 Task: Find connections with filter location Mostaganem with filter topic #Networkingwith filter profile language Spanish with filter current company Axis Finance Limited with filter school St. Pauls School with filter industry Freight and Package Transportation with filter service category Outsourcing with filter keywords title Solar Photovoltaic Installer
Action: Mouse moved to (513, 68)
Screenshot: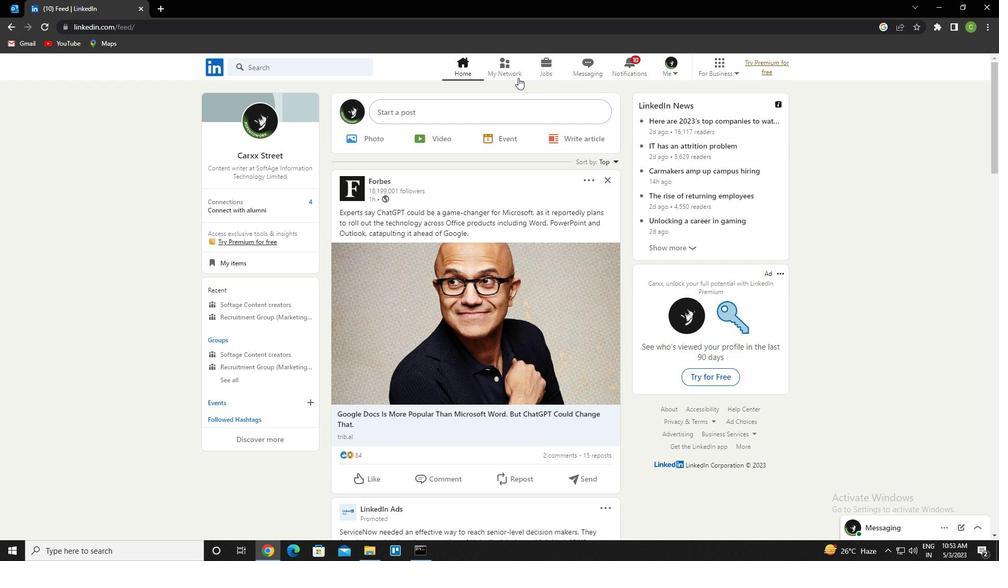 
Action: Mouse pressed left at (513, 68)
Screenshot: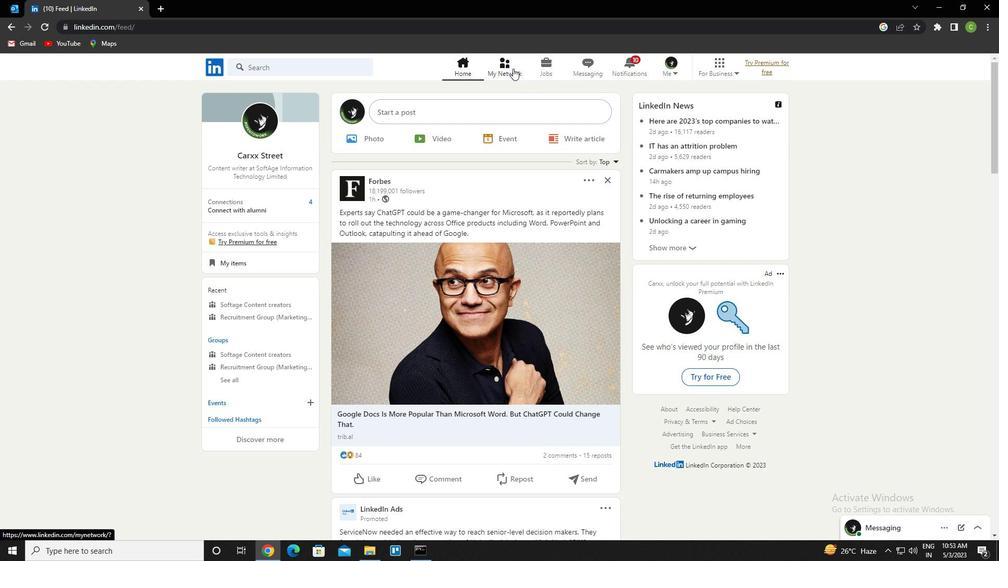 
Action: Mouse moved to (304, 124)
Screenshot: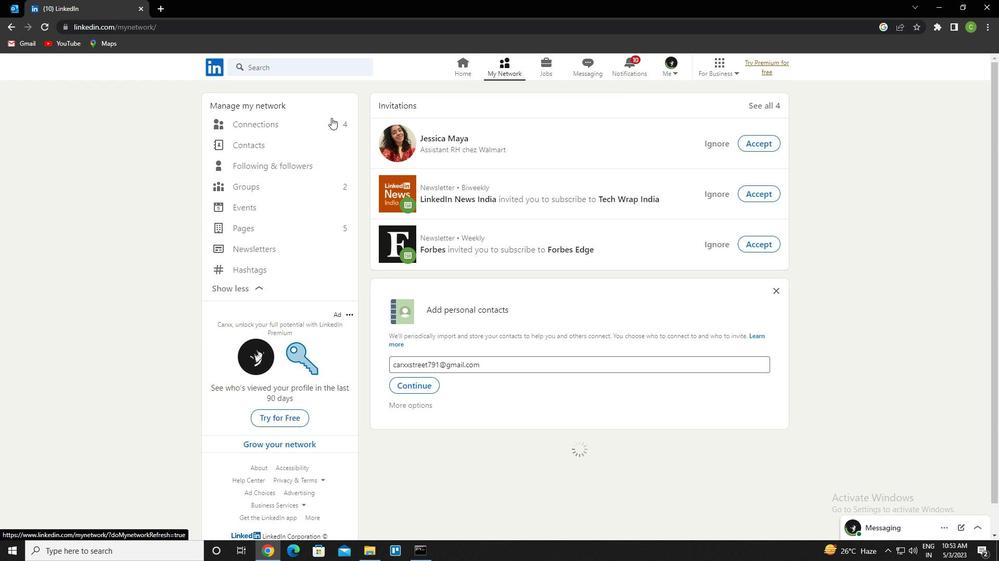 
Action: Mouse pressed left at (304, 124)
Screenshot: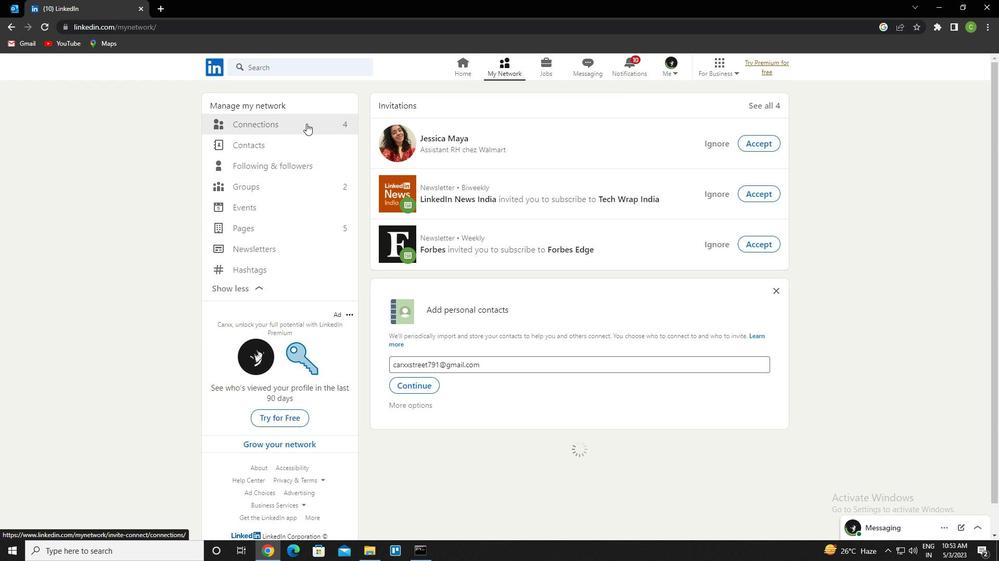 
Action: Mouse moved to (574, 123)
Screenshot: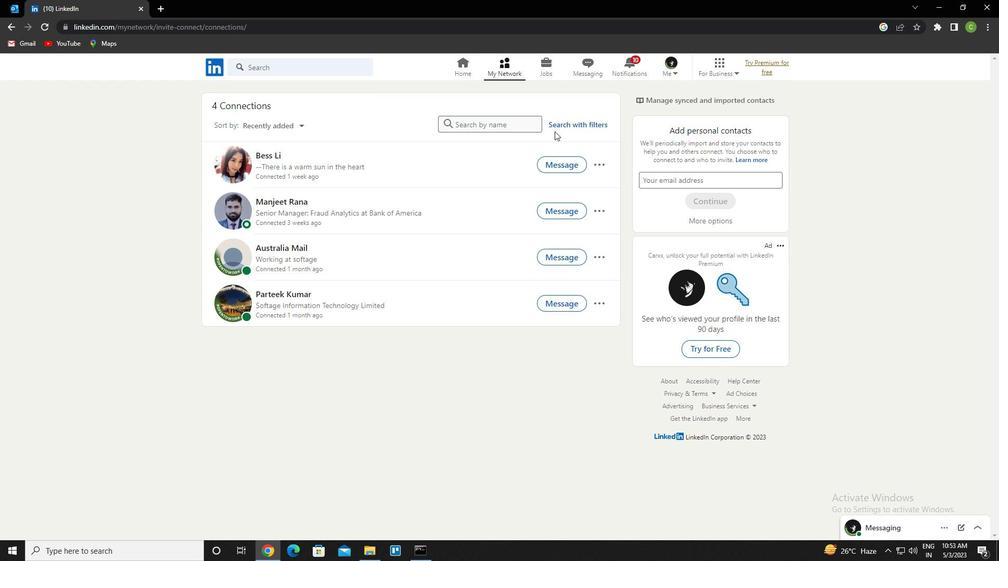 
Action: Mouse pressed left at (574, 123)
Screenshot: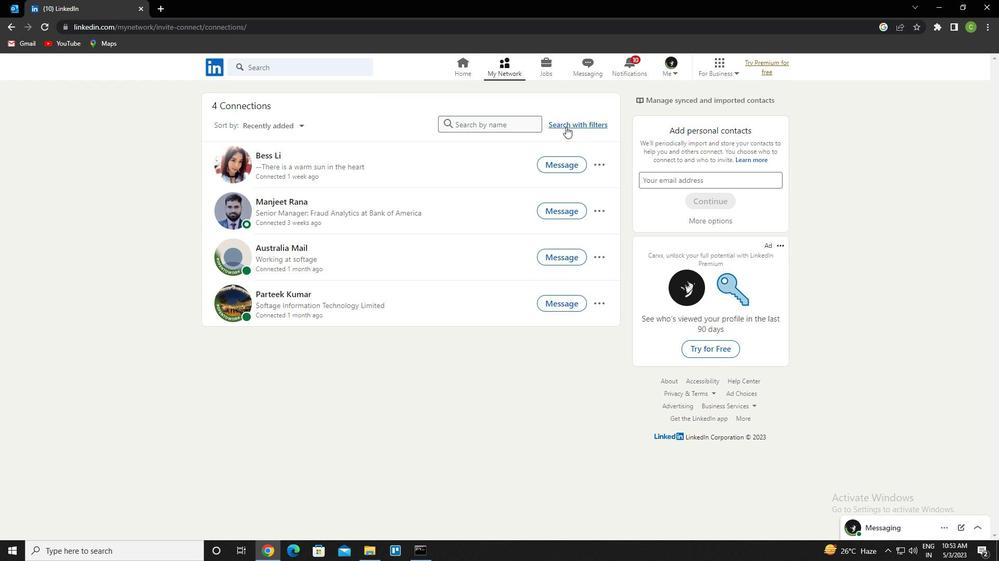 
Action: Mouse moved to (531, 100)
Screenshot: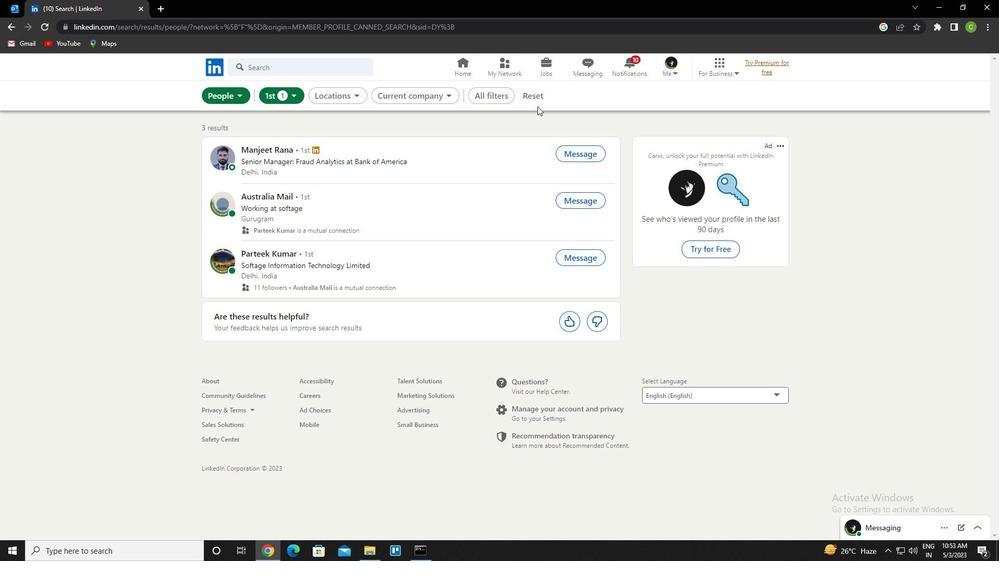 
Action: Mouse pressed left at (531, 100)
Screenshot: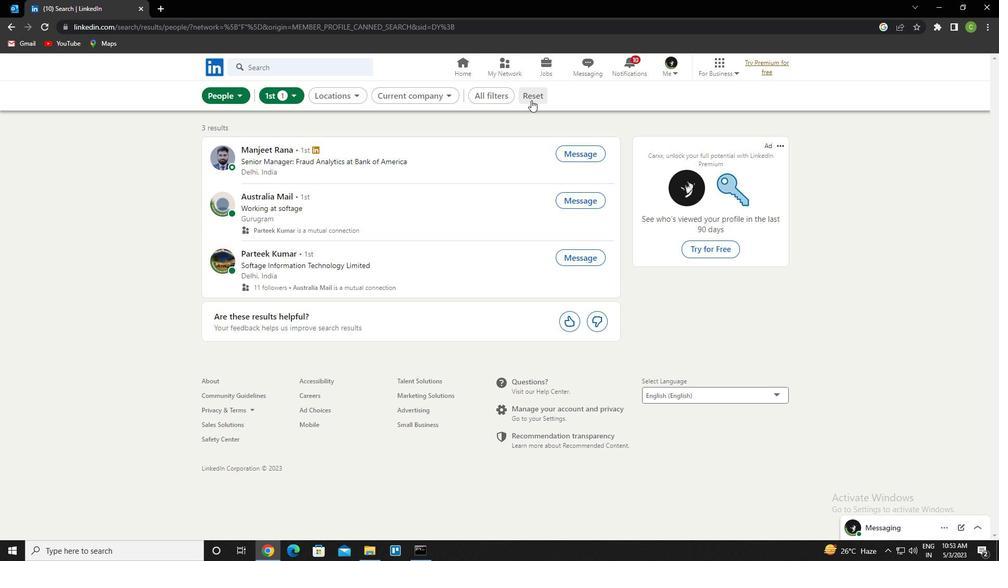 
Action: Mouse moved to (523, 98)
Screenshot: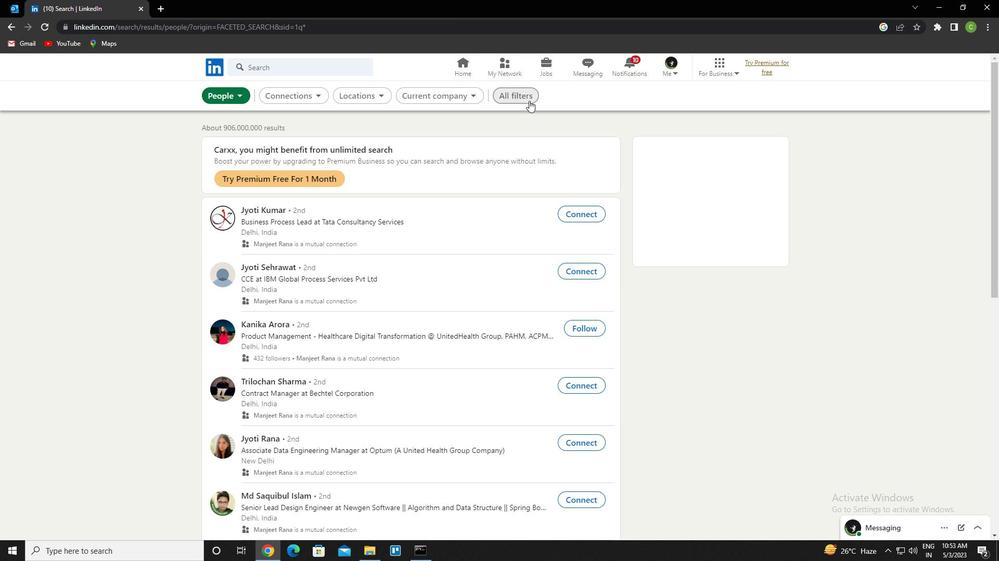 
Action: Mouse pressed left at (523, 98)
Screenshot: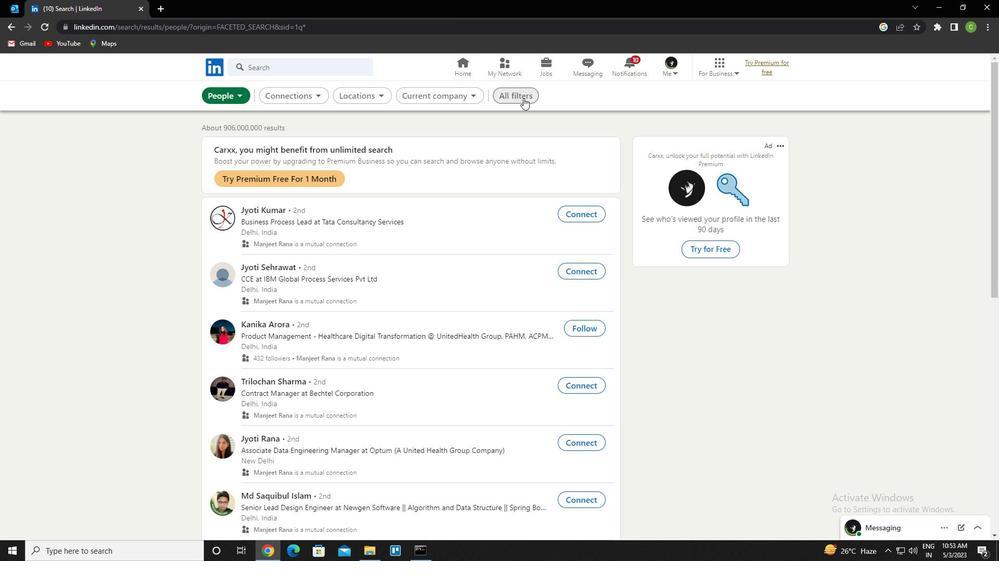 
Action: Mouse moved to (945, 333)
Screenshot: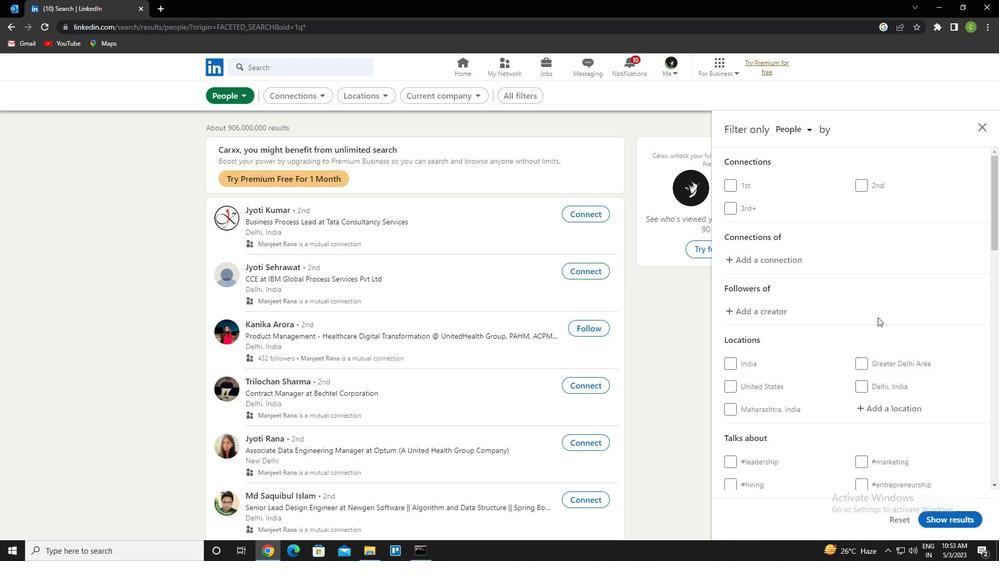 
Action: Mouse scrolled (945, 332) with delta (0, 0)
Screenshot: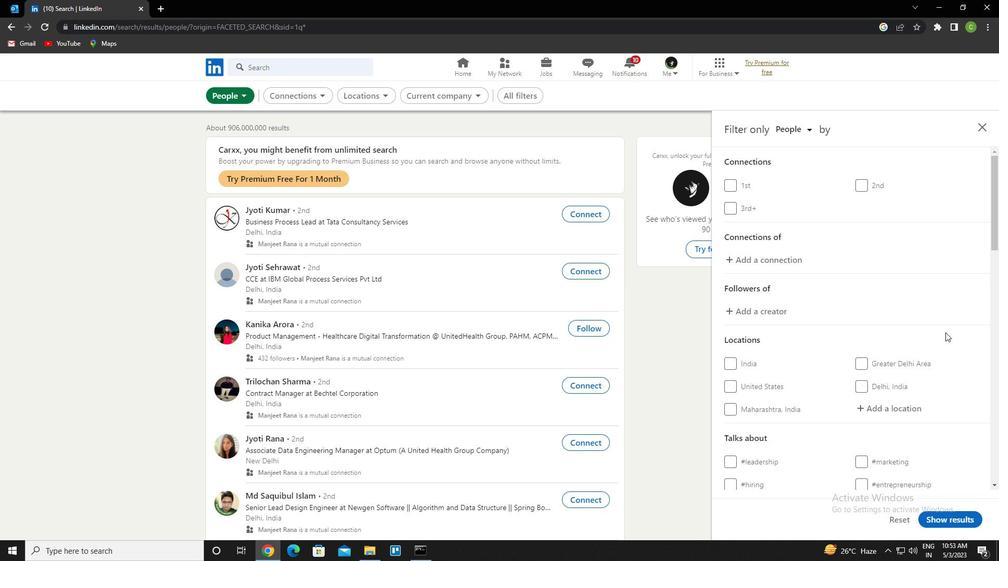 
Action: Mouse scrolled (945, 332) with delta (0, 0)
Screenshot: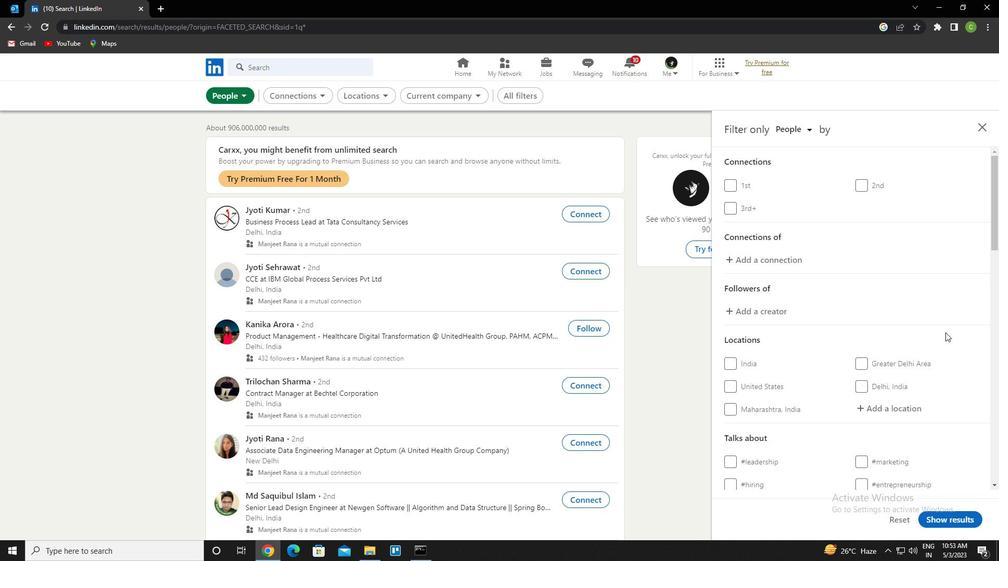 
Action: Mouse scrolled (945, 332) with delta (0, 0)
Screenshot: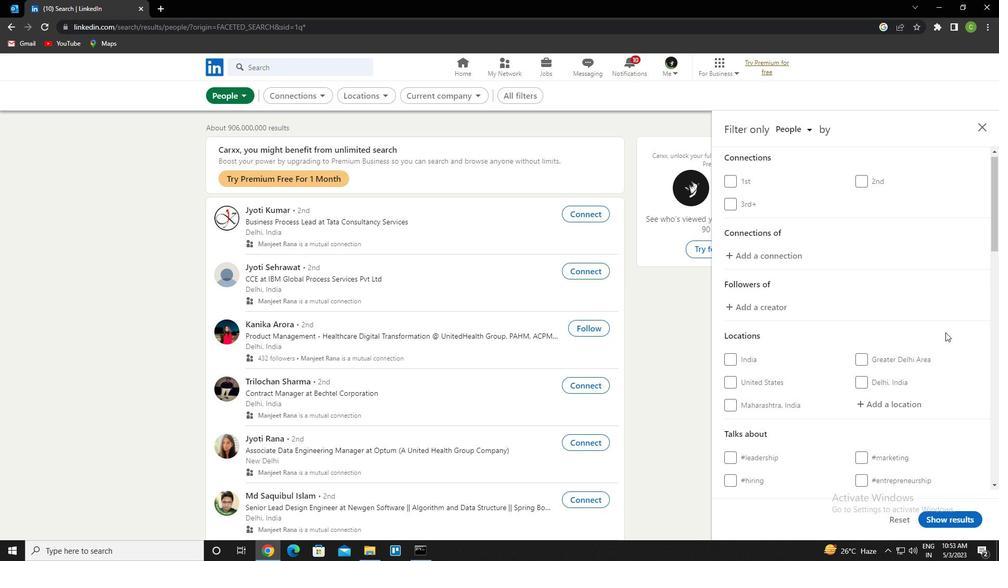 
Action: Mouse moved to (897, 253)
Screenshot: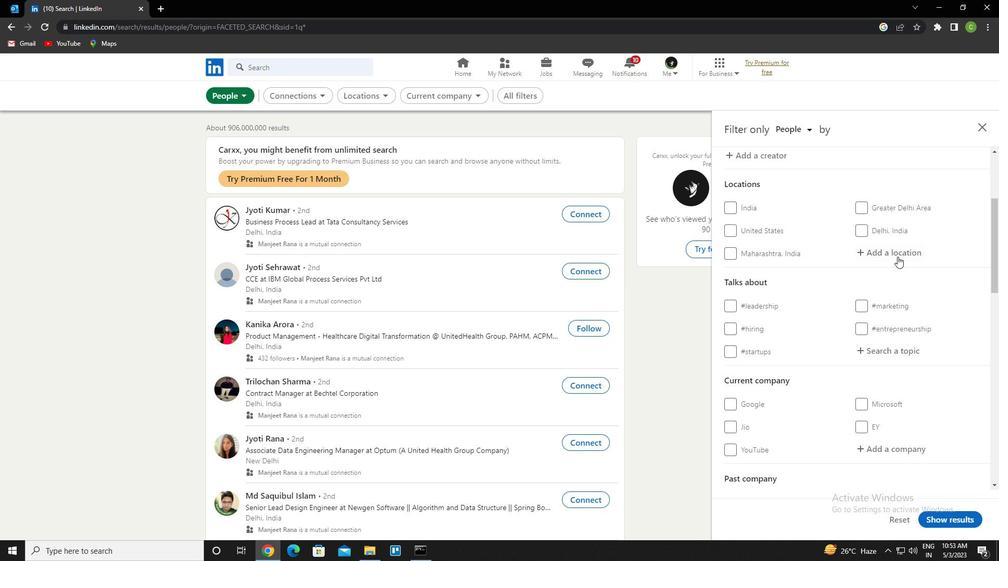 
Action: Mouse pressed left at (897, 253)
Screenshot: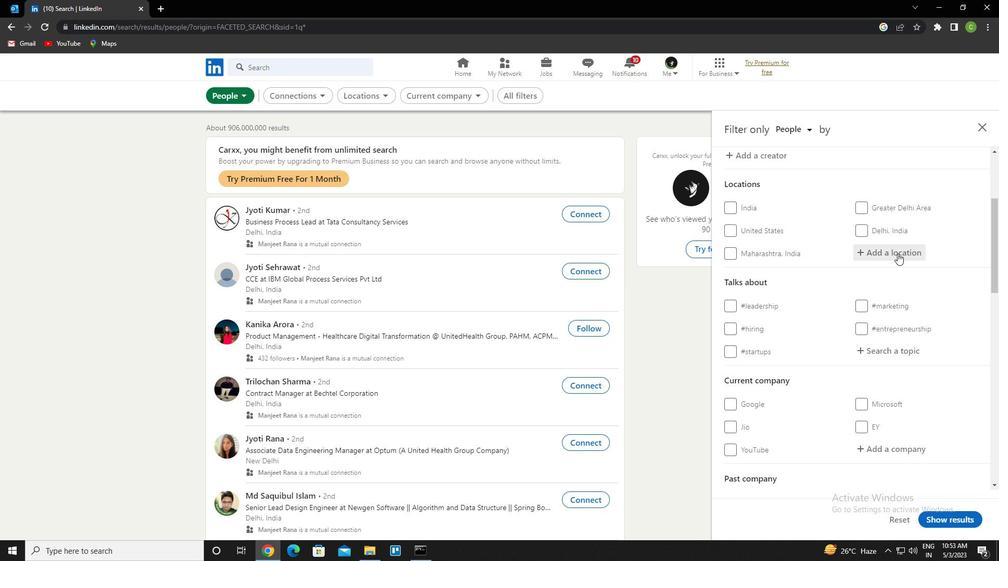 
Action: Key pressed <Key.caps_lock>m<Key.caps_lock>ostaganem<Key.down><Key.enter>
Screenshot: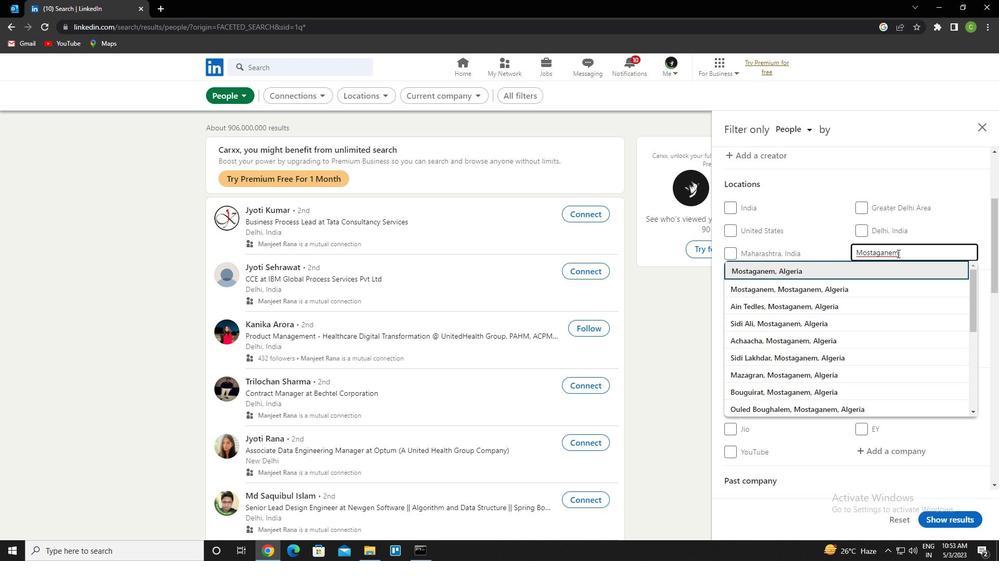 
Action: Mouse scrolled (897, 253) with delta (0, 0)
Screenshot: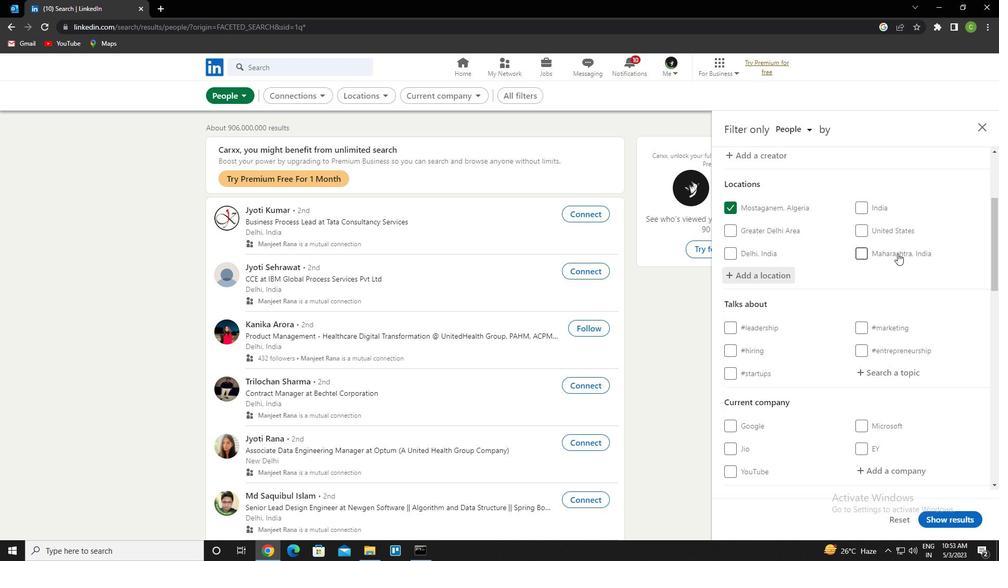 
Action: Mouse scrolled (897, 253) with delta (0, 0)
Screenshot: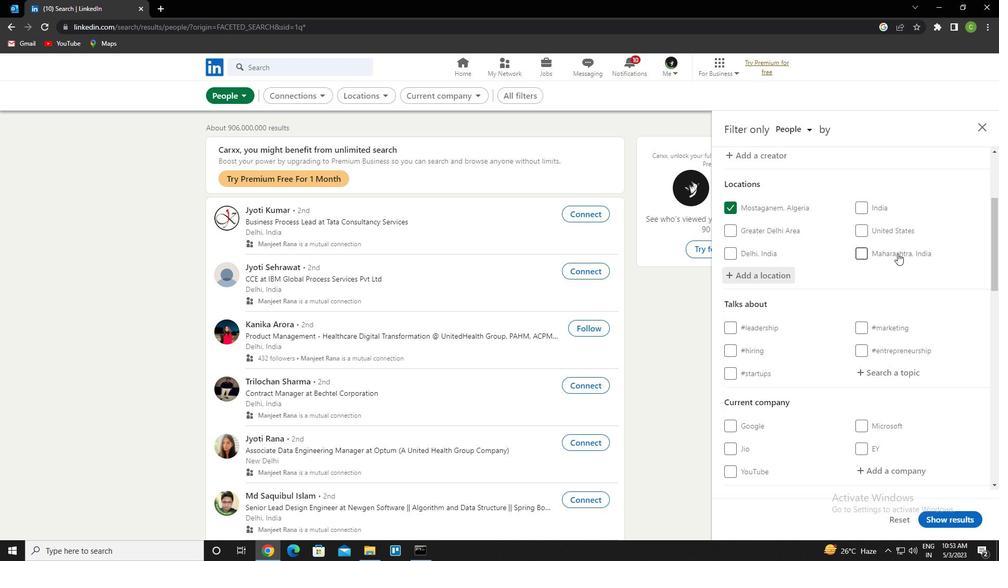 
Action: Mouse moved to (884, 365)
Screenshot: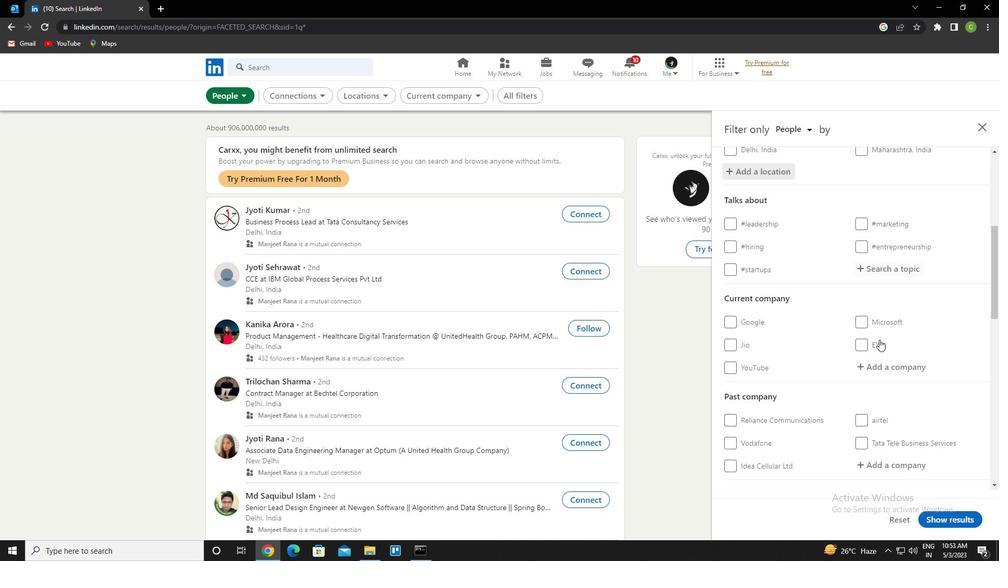 
Action: Mouse pressed left at (884, 365)
Screenshot: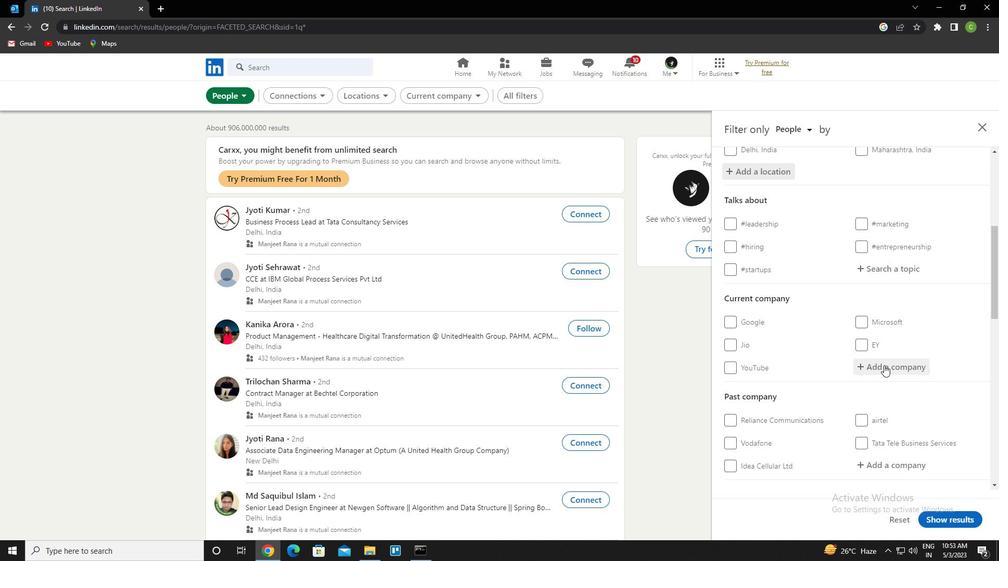 
Action: Key pressed networking<Key.shift><Key.left>ctrl+X
Screenshot: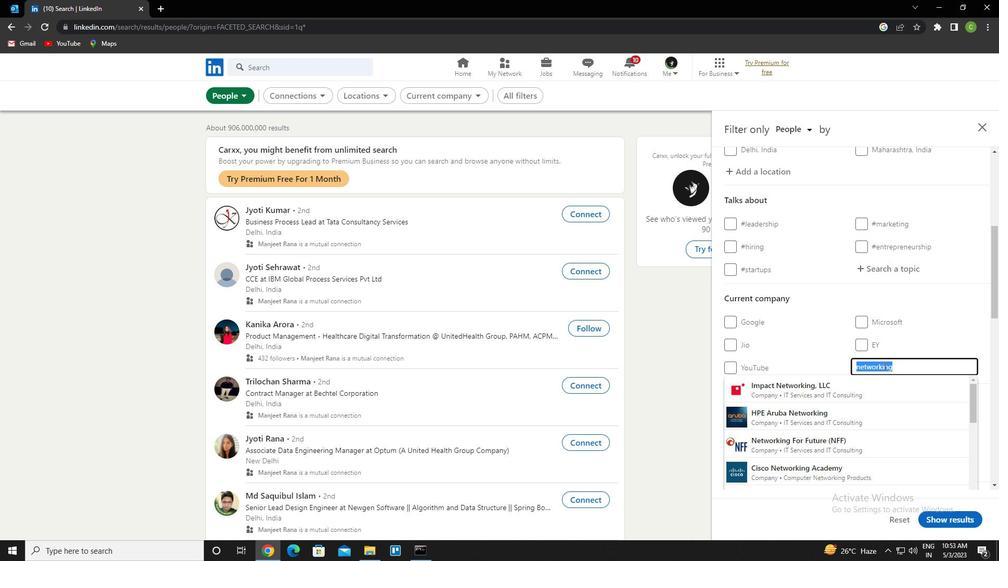 
Action: Mouse moved to (886, 273)
Screenshot: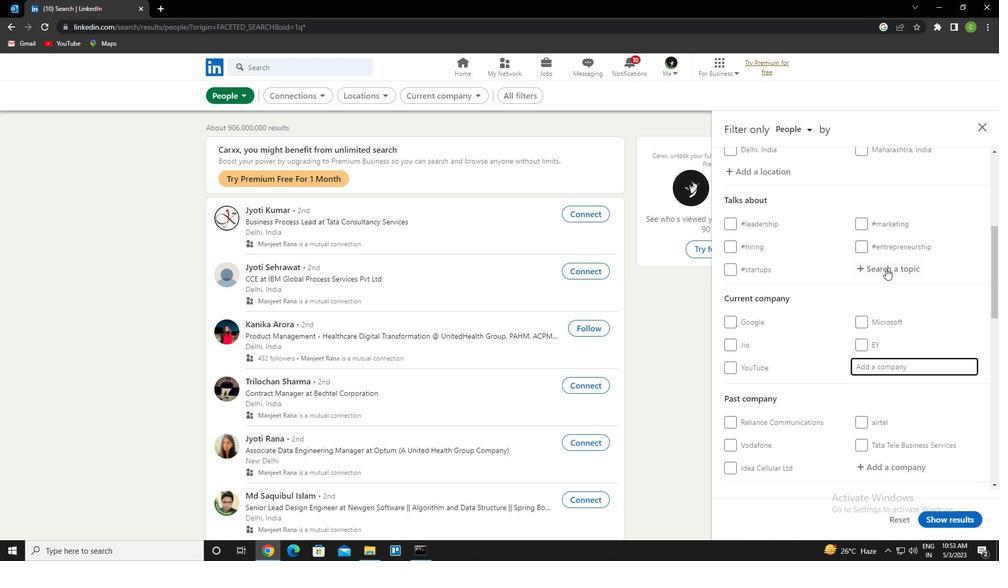 
Action: Mouse pressed left at (886, 273)
Screenshot: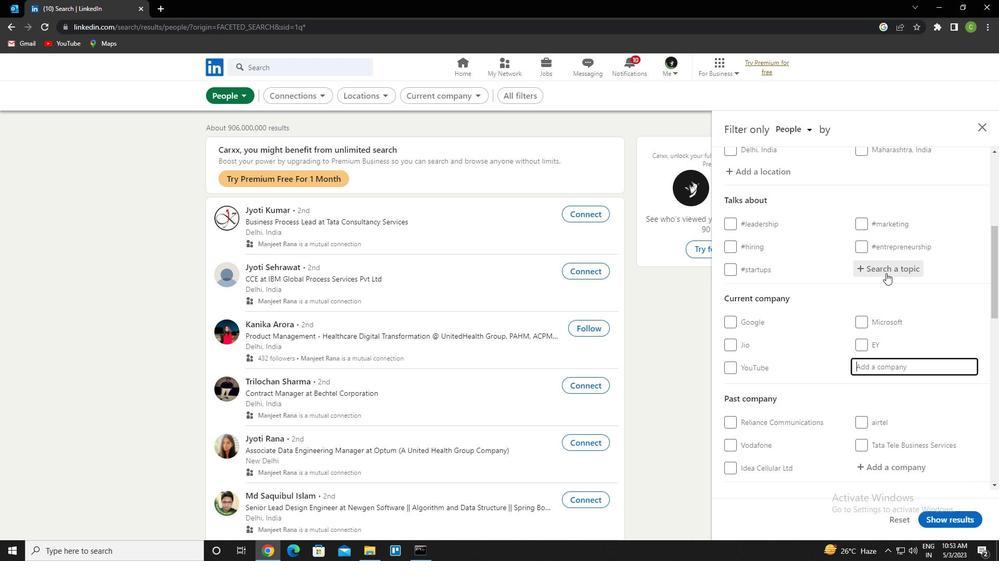 
Action: Key pressed ctrl+V<Key.down><Key.enter>
Screenshot: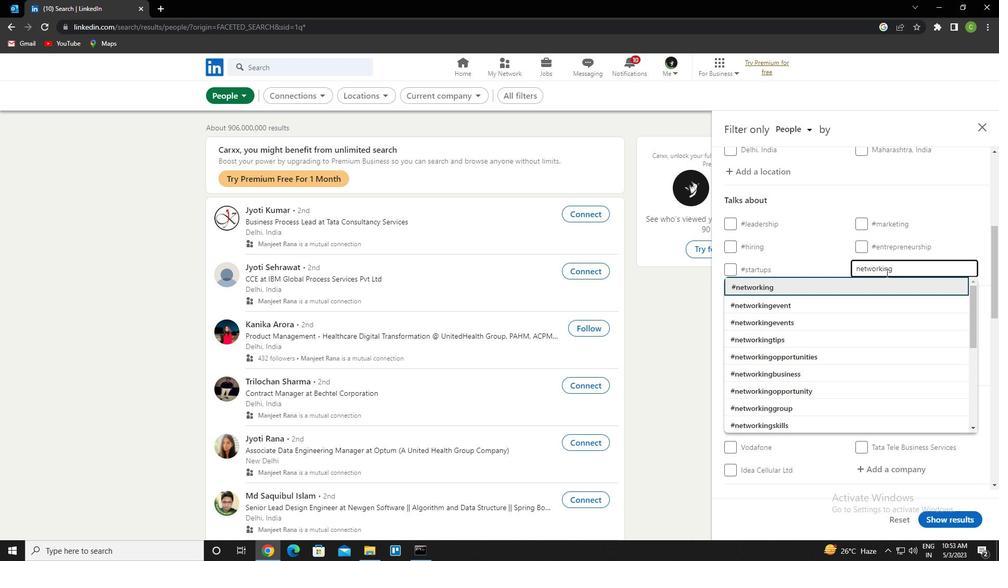 
Action: Mouse scrolled (886, 273) with delta (0, 0)
Screenshot: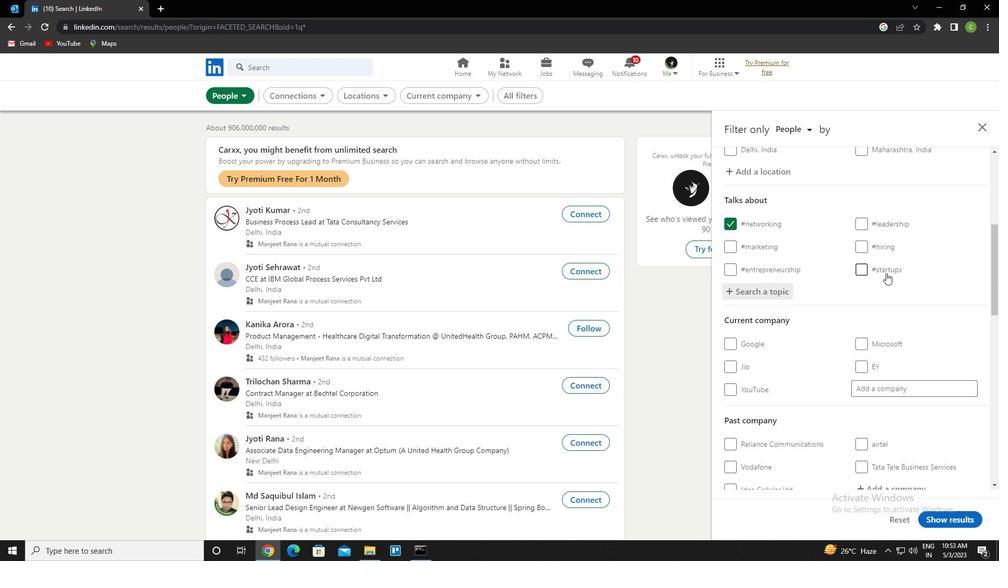 
Action: Mouse scrolled (886, 273) with delta (0, 0)
Screenshot: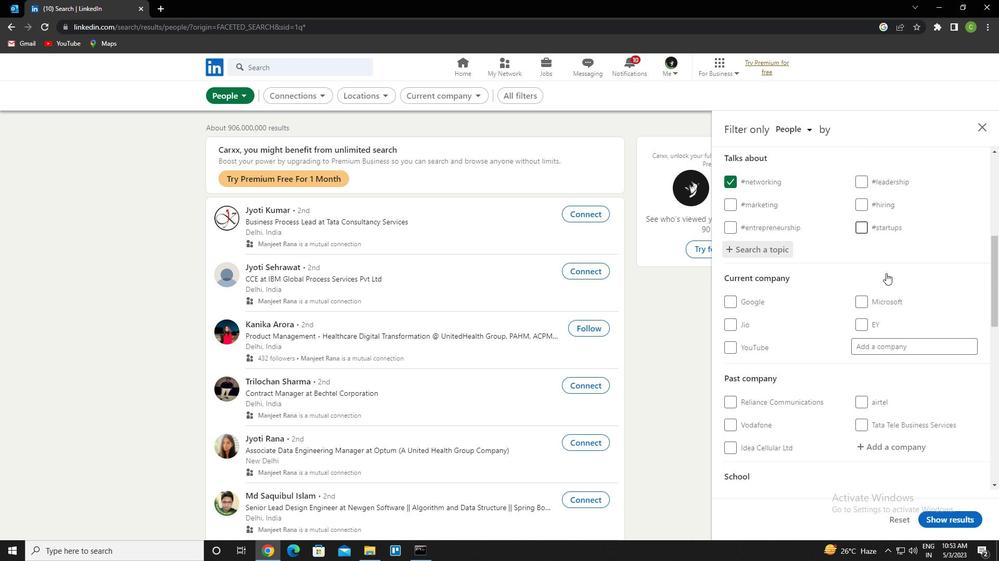 
Action: Mouse scrolled (886, 273) with delta (0, 0)
Screenshot: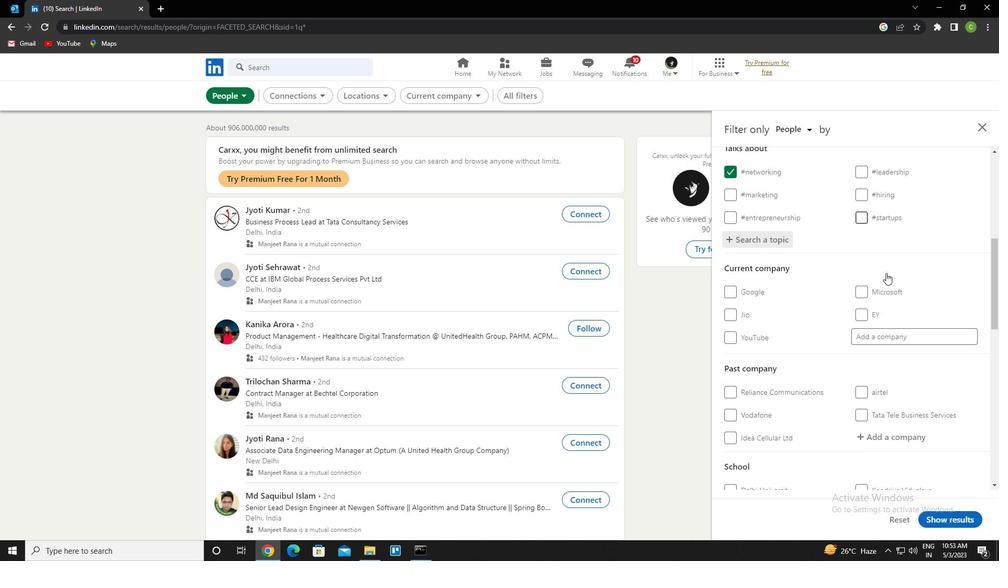 
Action: Mouse scrolled (886, 273) with delta (0, 0)
Screenshot: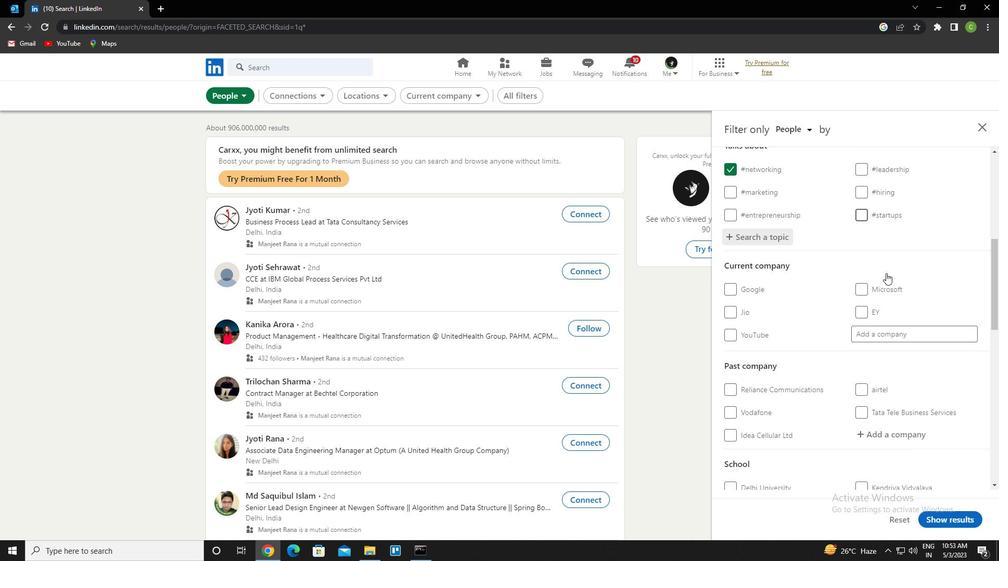 
Action: Mouse scrolled (886, 273) with delta (0, 0)
Screenshot: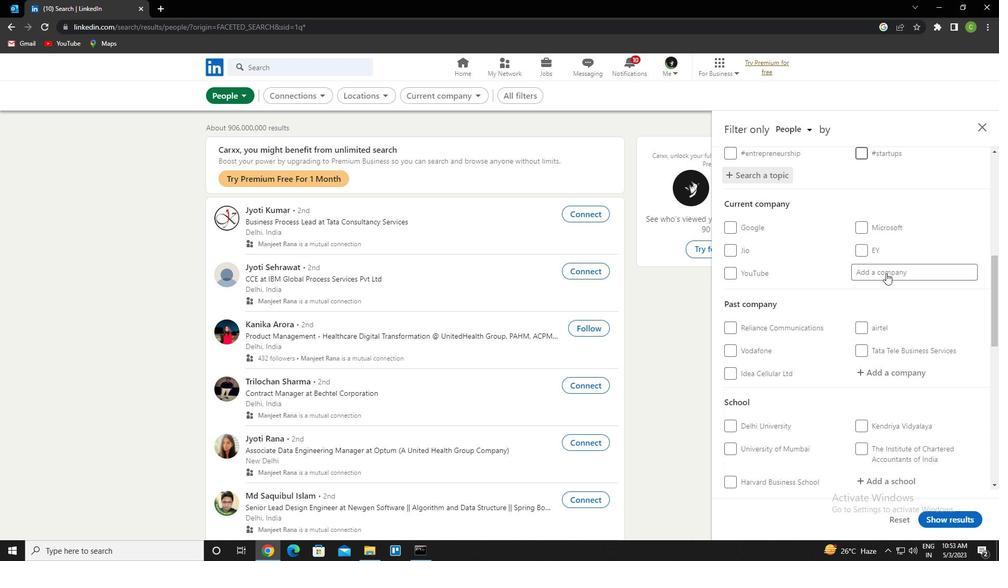
Action: Mouse scrolled (886, 273) with delta (0, 0)
Screenshot: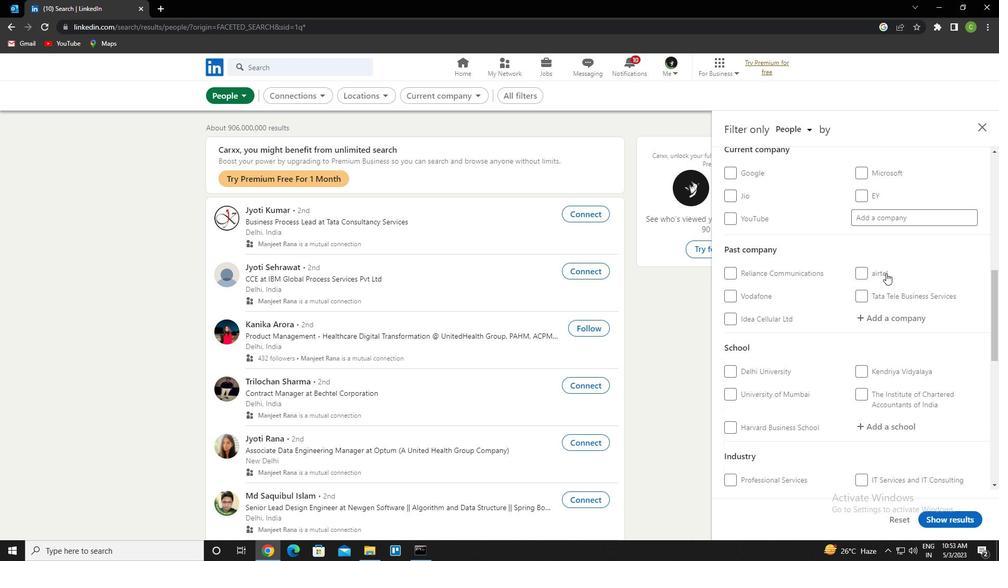 
Action: Mouse scrolled (886, 273) with delta (0, 0)
Screenshot: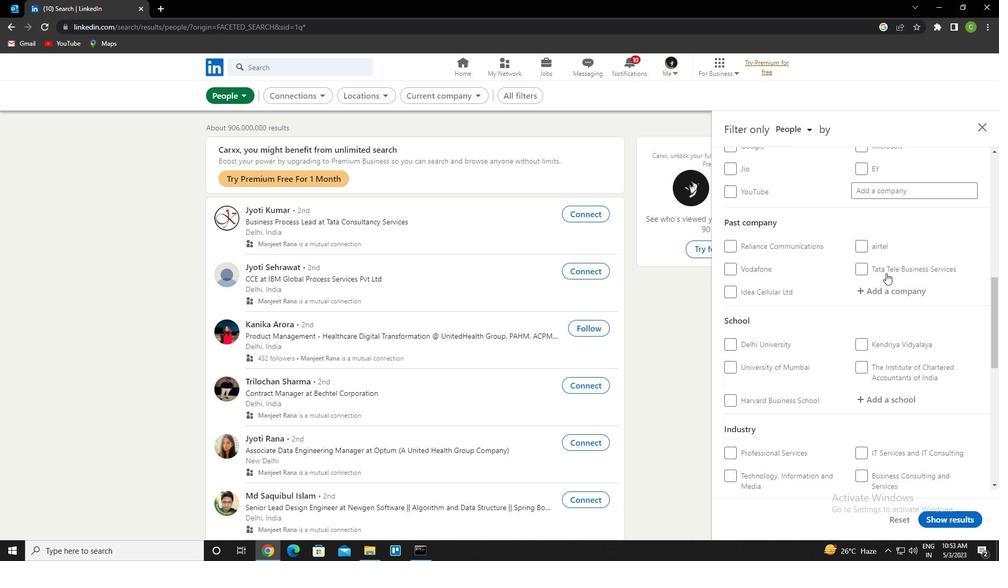 
Action: Mouse scrolled (886, 273) with delta (0, 0)
Screenshot: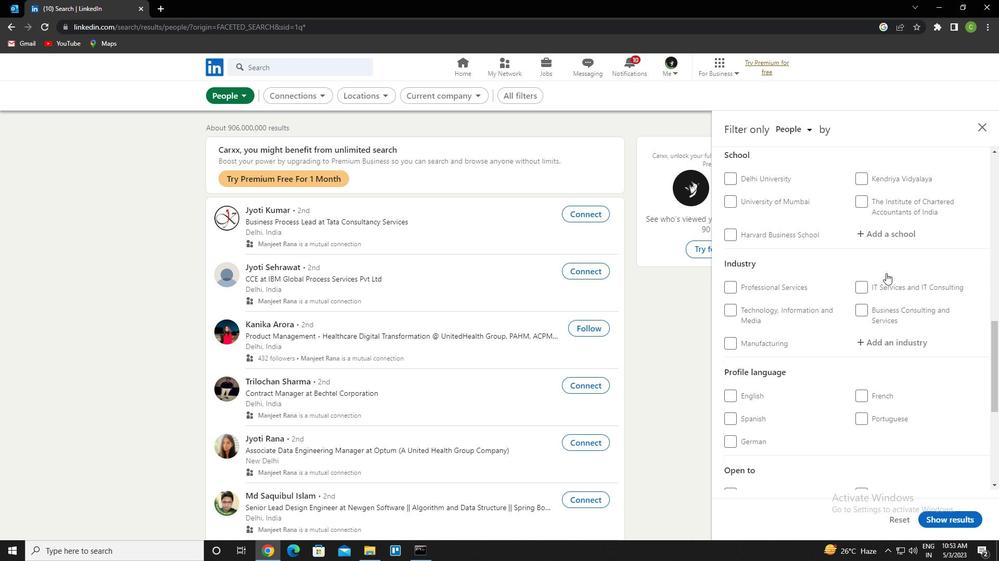 
Action: Mouse scrolled (886, 273) with delta (0, 0)
Screenshot: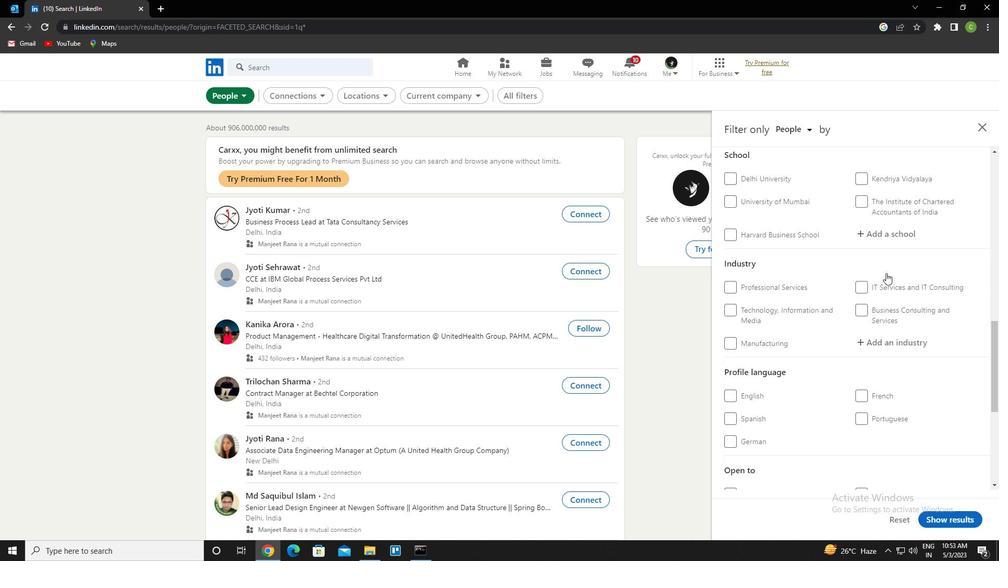 
Action: Mouse moved to (731, 317)
Screenshot: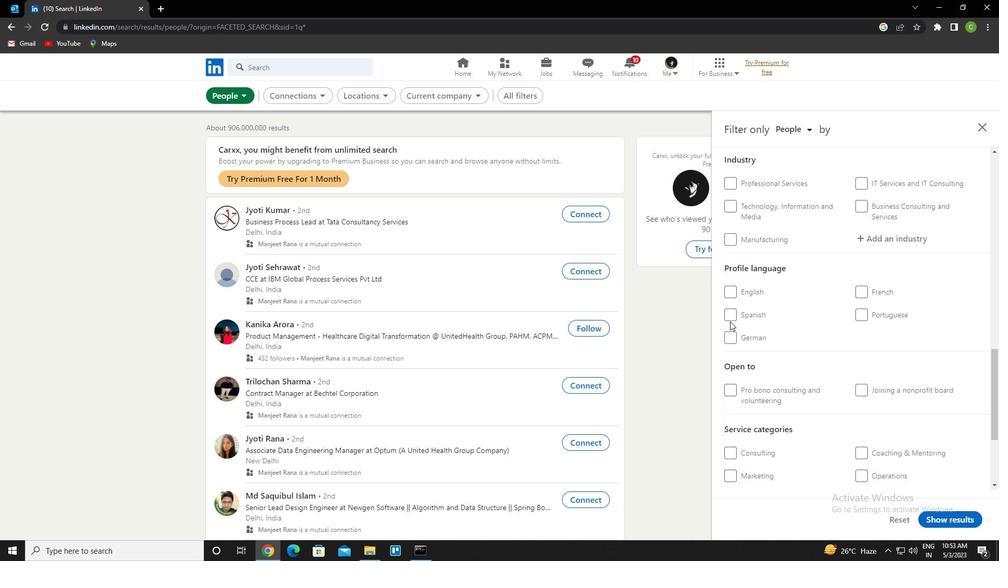 
Action: Mouse pressed left at (731, 317)
Screenshot: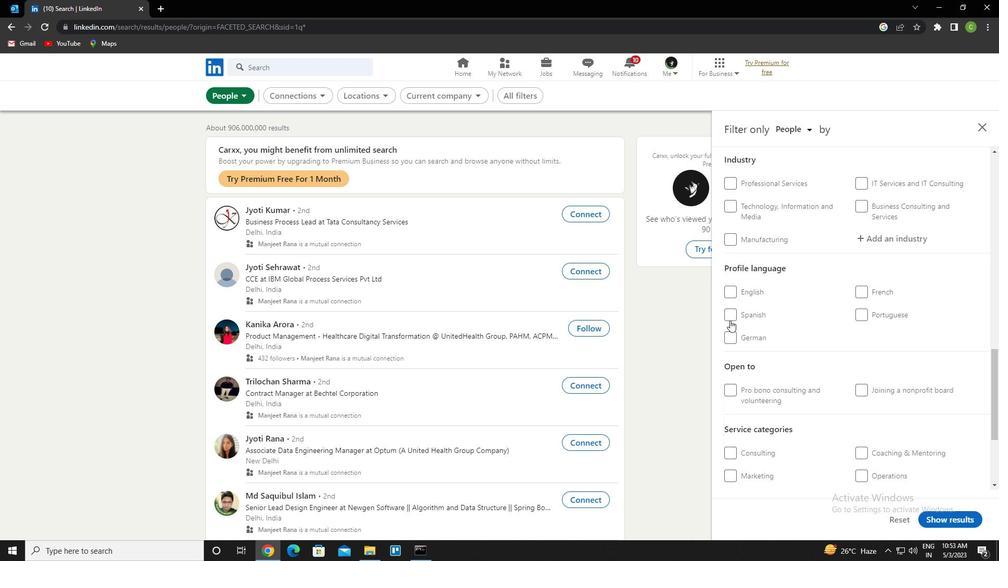 
Action: Mouse moved to (821, 352)
Screenshot: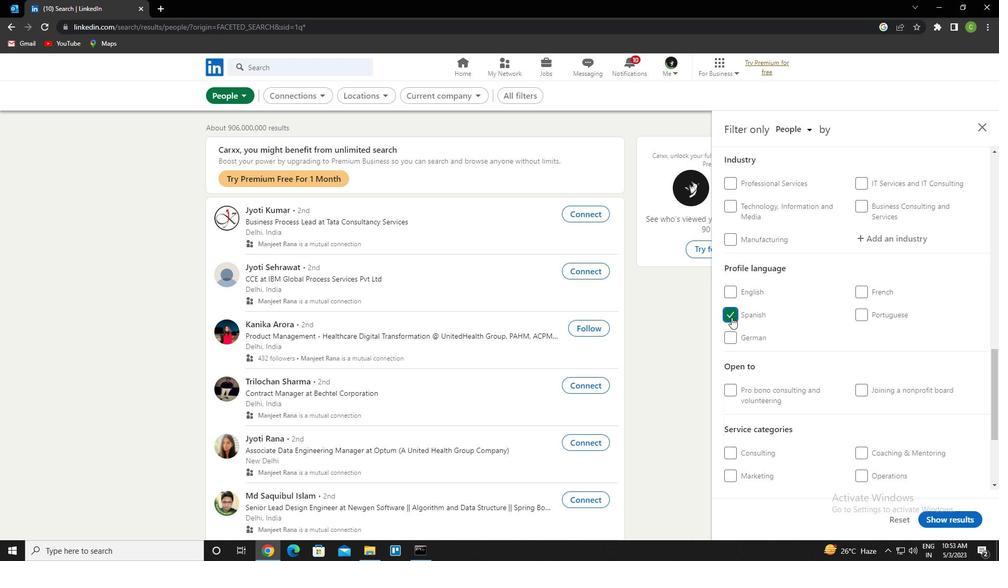 
Action: Mouse scrolled (821, 353) with delta (0, 0)
Screenshot: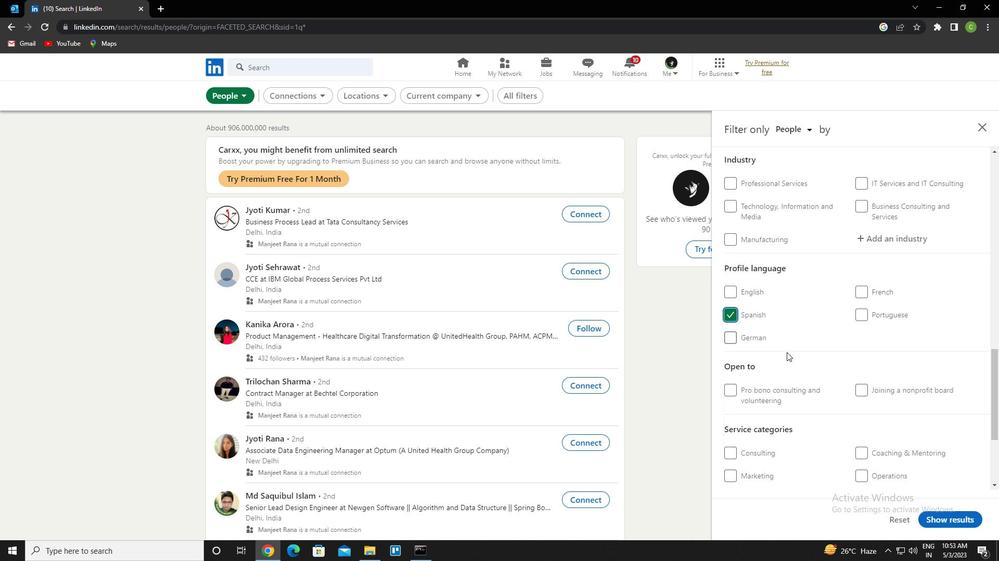 
Action: Mouse moved to (821, 352)
Screenshot: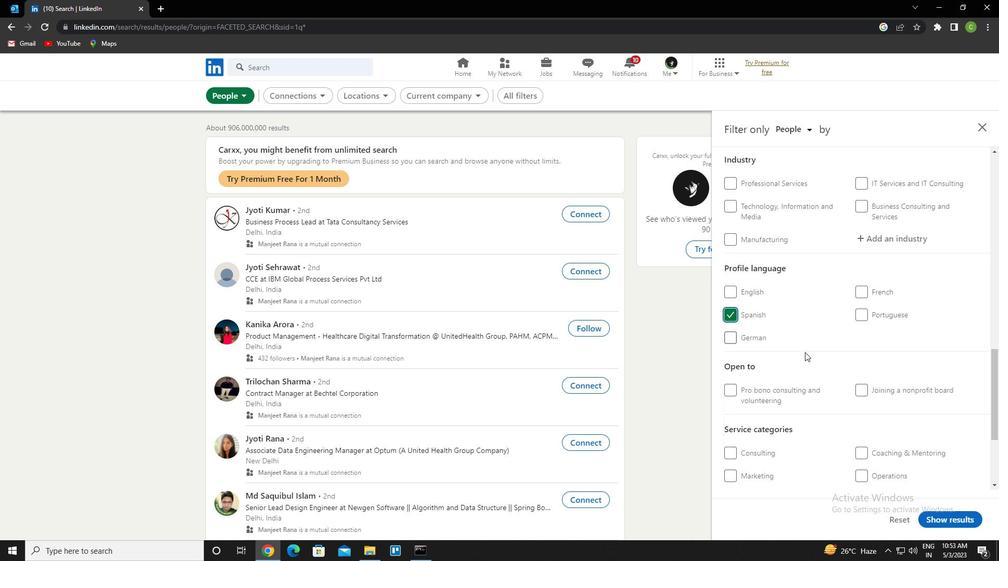 
Action: Mouse scrolled (821, 353) with delta (0, 0)
Screenshot: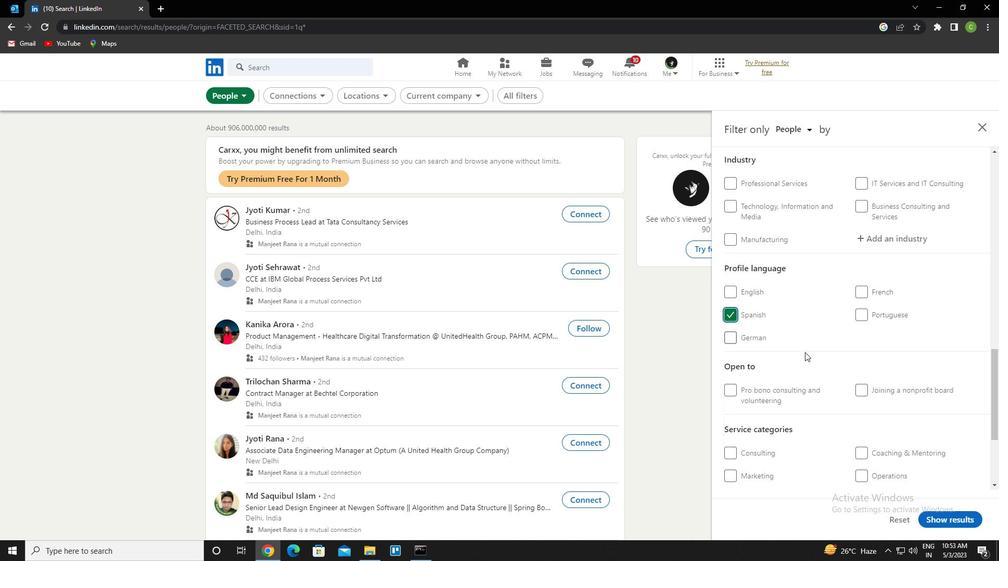 
Action: Mouse scrolled (821, 353) with delta (0, 0)
Screenshot: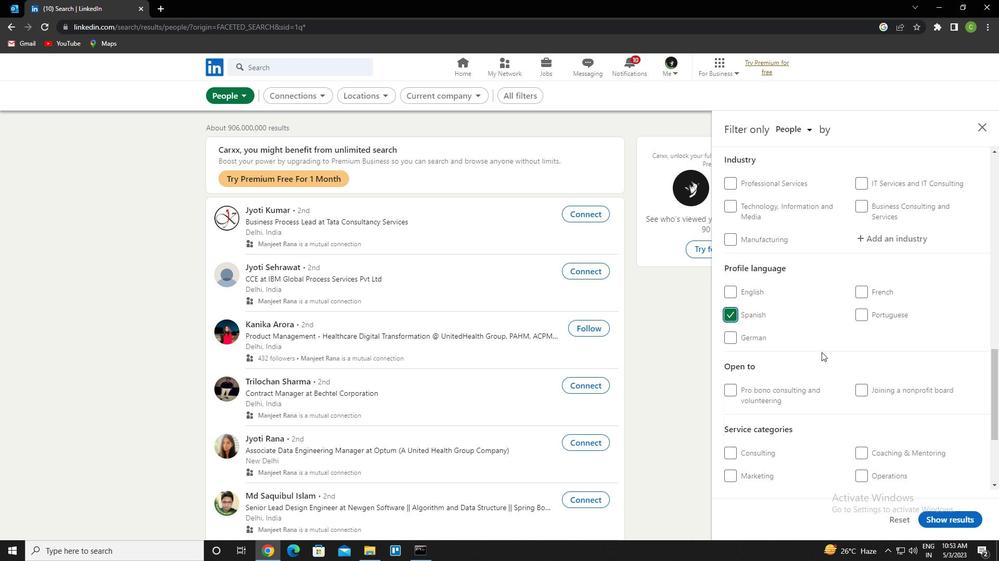 
Action: Mouse scrolled (821, 353) with delta (0, 0)
Screenshot: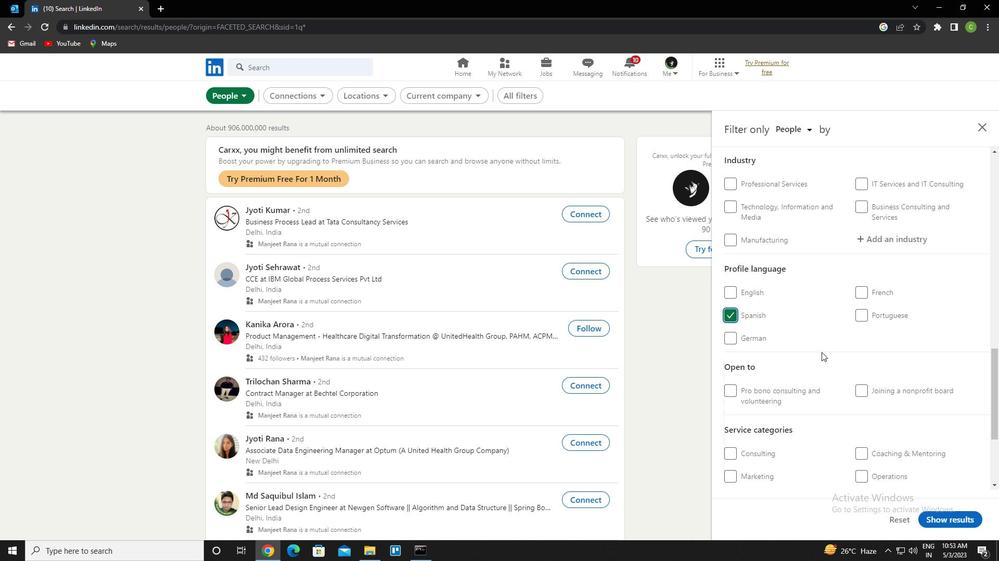
Action: Mouse scrolled (821, 353) with delta (0, 0)
Screenshot: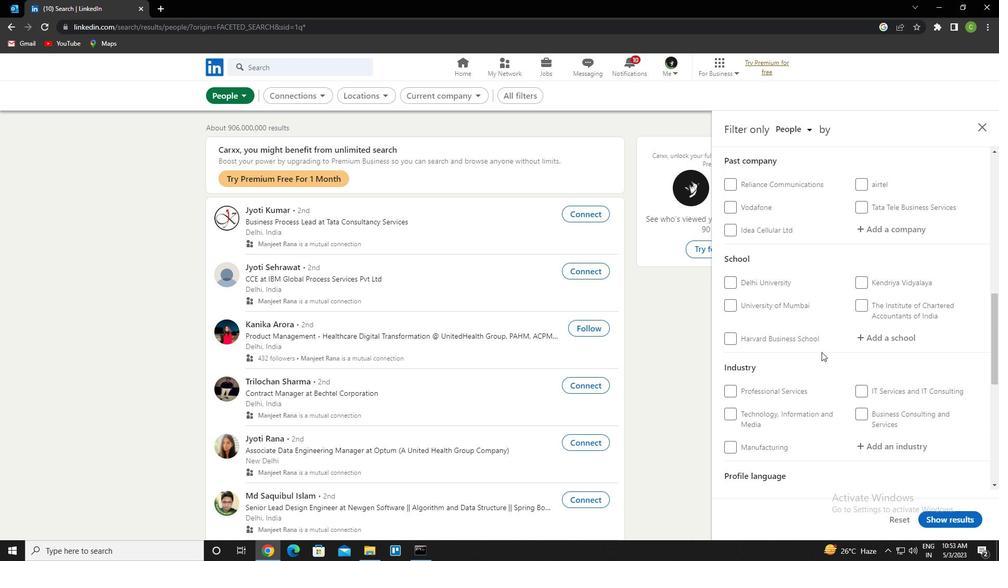 
Action: Mouse scrolled (821, 353) with delta (0, 0)
Screenshot: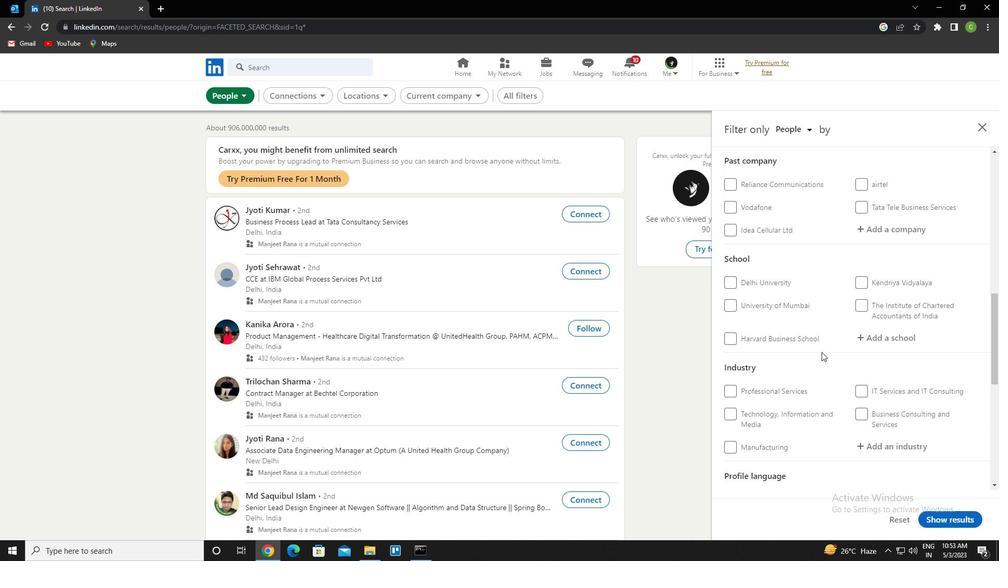 
Action: Mouse scrolled (821, 353) with delta (0, 0)
Screenshot: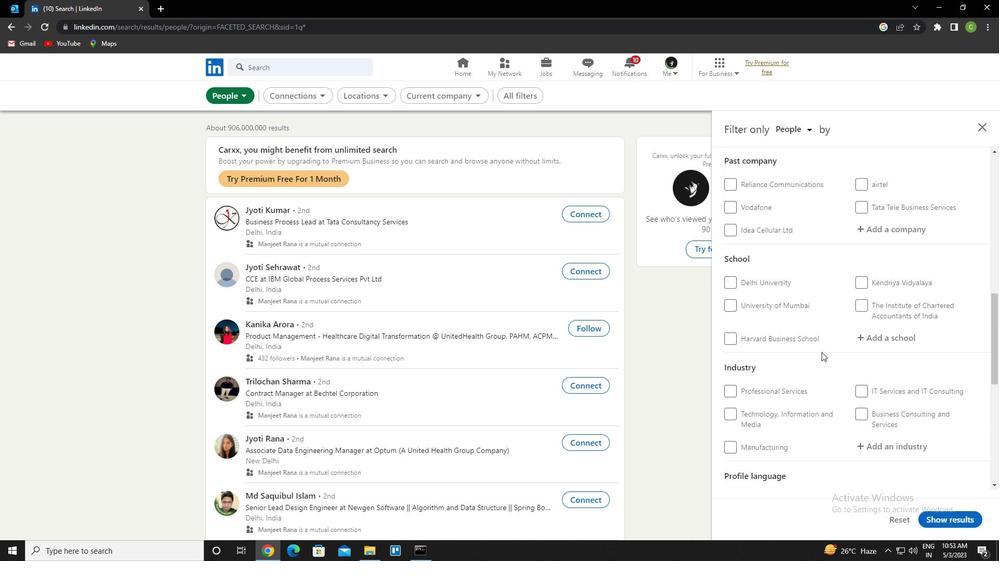 
Action: Mouse moved to (871, 285)
Screenshot: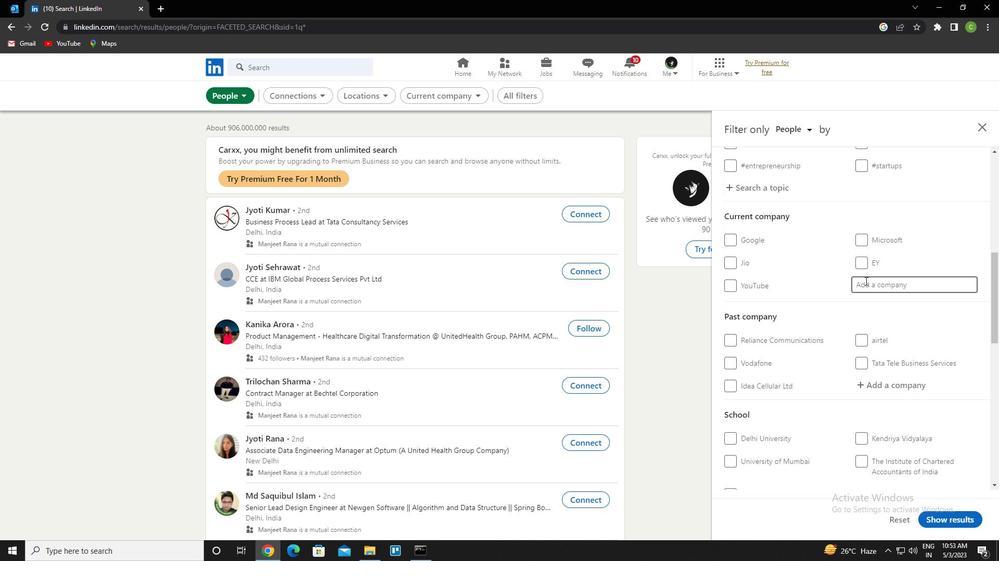 
Action: Mouse pressed left at (871, 285)
Screenshot: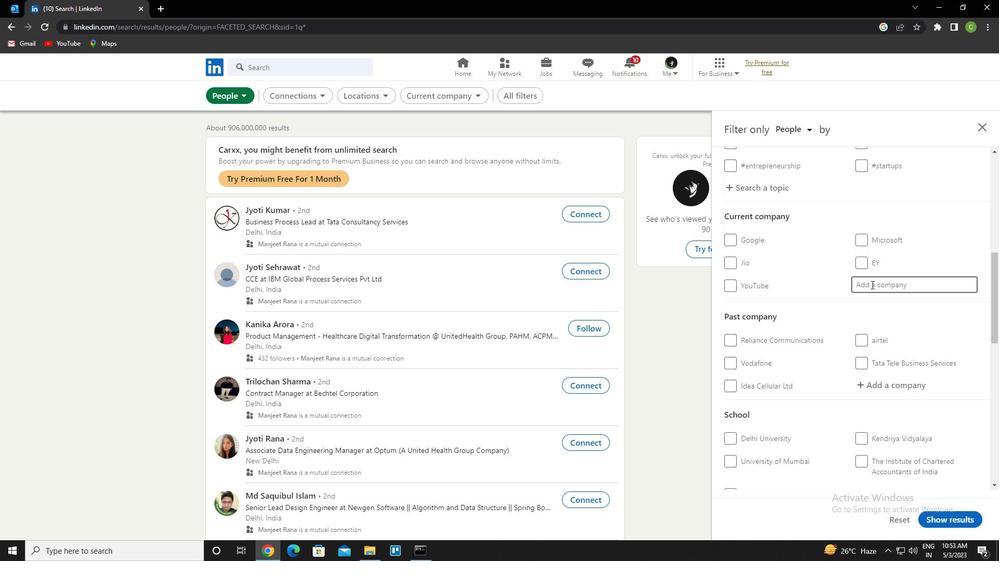 
Action: Key pressed <Key.caps_lock>ctrl+A<Key.caps_lock>XIS<Key.space><Key.caps_lock>F<Key.caps_lock>INANCE<Key.space>LIMI<Key.down><Key.enter>
Screenshot: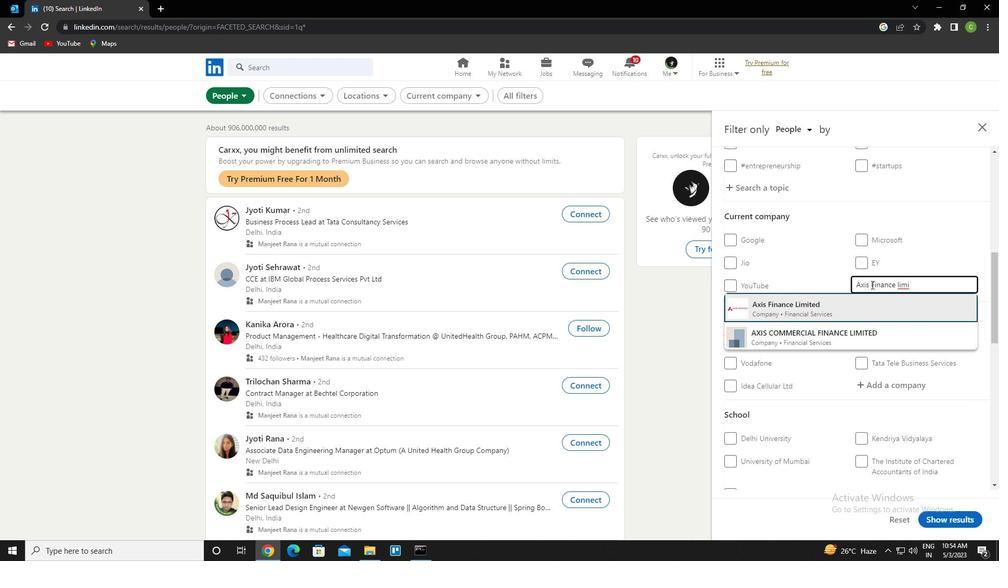 
Action: Mouse scrolled (871, 284) with delta (0, 0)
Screenshot: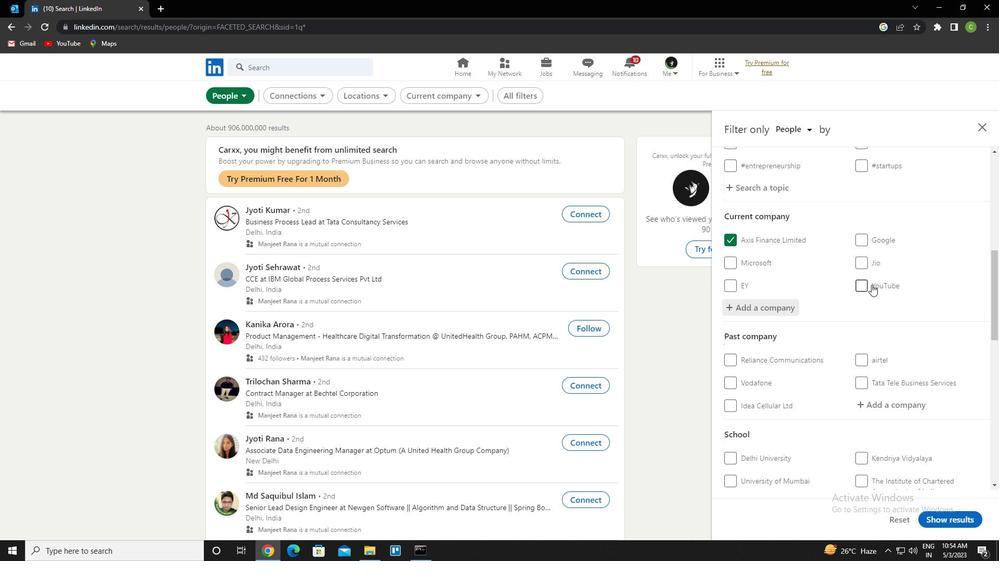 
Action: Mouse scrolled (871, 284) with delta (0, 0)
Screenshot: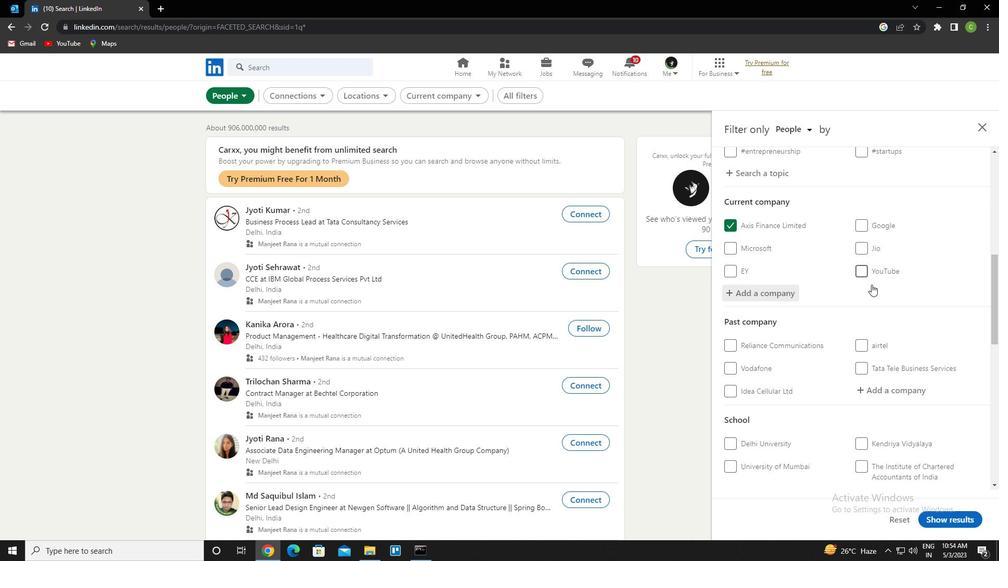 
Action: Mouse scrolled (871, 284) with delta (0, 0)
Screenshot: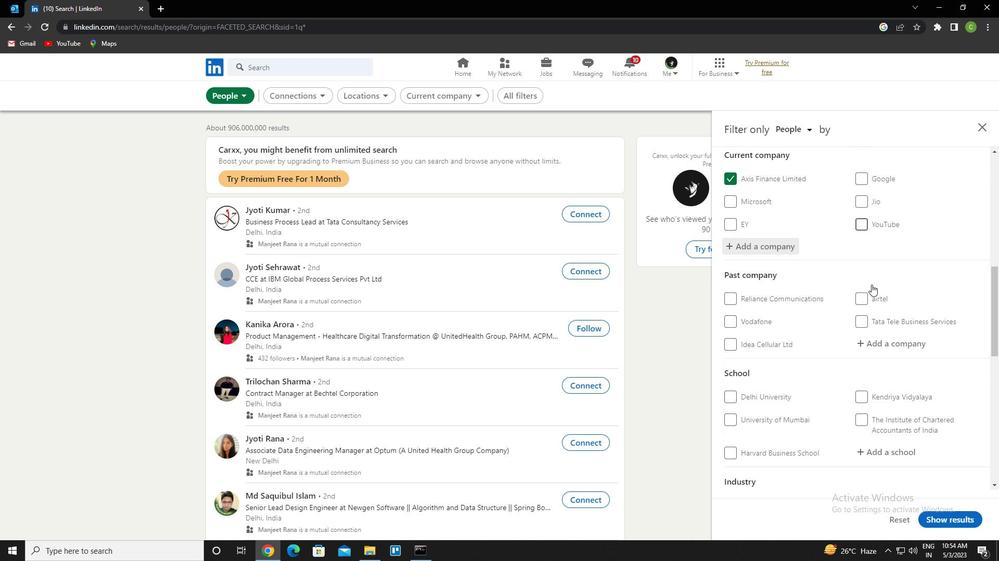 
Action: Mouse moved to (883, 332)
Screenshot: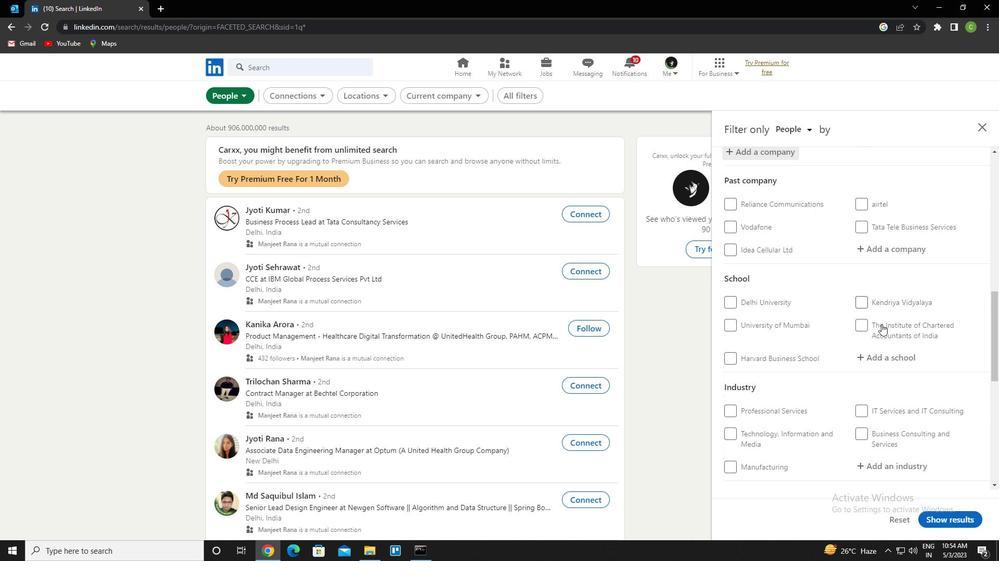 
Action: Mouse scrolled (883, 331) with delta (0, 0)
Screenshot: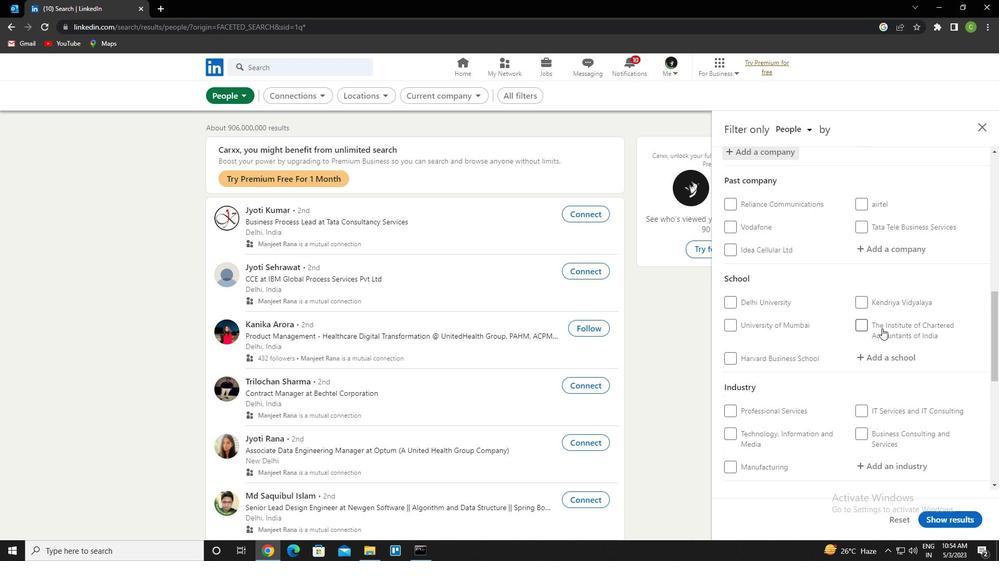 
Action: Mouse moved to (889, 305)
Screenshot: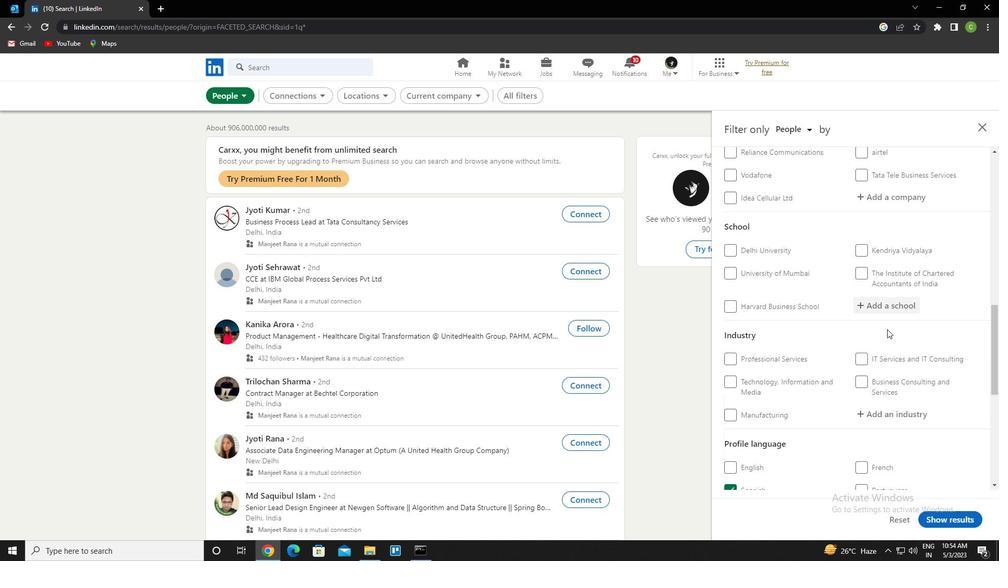 
Action: Mouse pressed left at (889, 305)
Screenshot: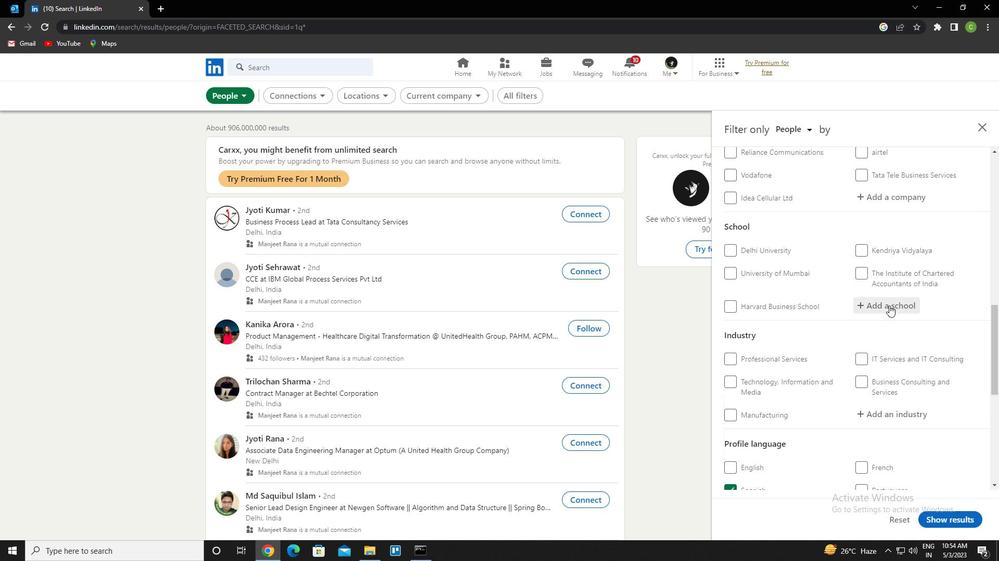 
Action: Key pressed <Key.caps_lock>S<Key.caps_lock>T.<Key.space><Key.caps_lock>P<Key.caps_lock>AULS<Key.down><Key.enter>
Screenshot: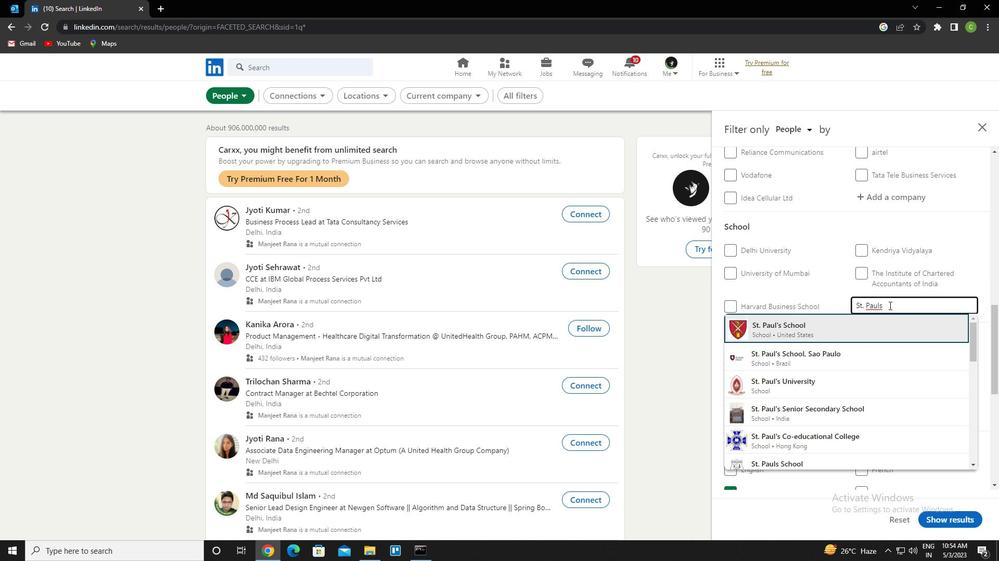 
Action: Mouse scrolled (889, 305) with delta (0, 0)
Screenshot: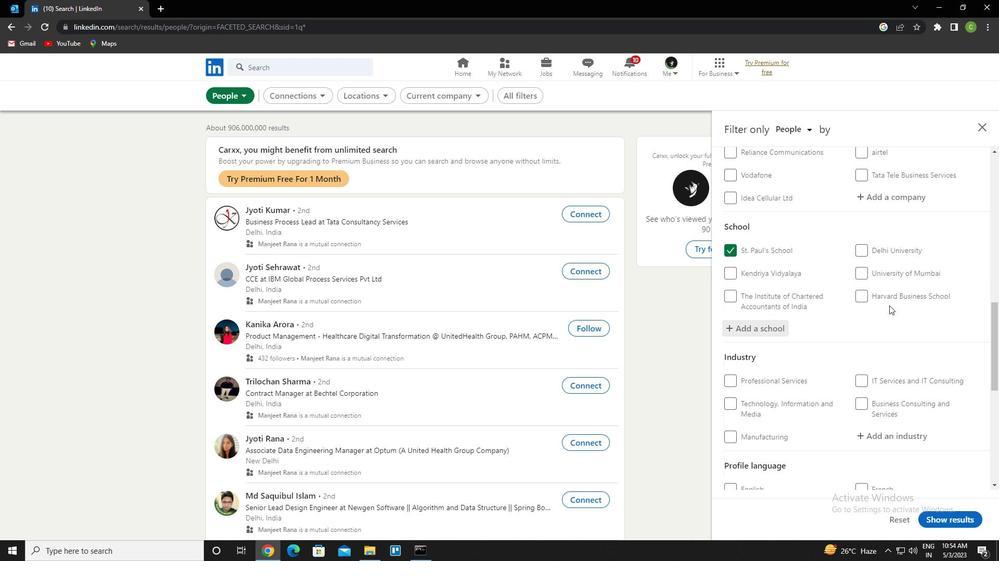 
Action: Mouse scrolled (889, 305) with delta (0, 0)
Screenshot: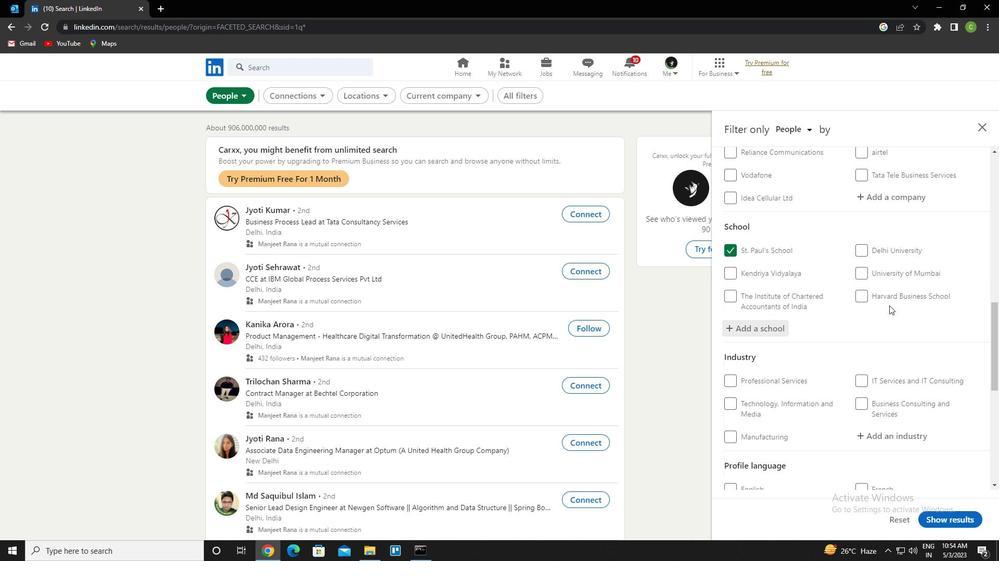 
Action: Mouse scrolled (889, 305) with delta (0, 0)
Screenshot: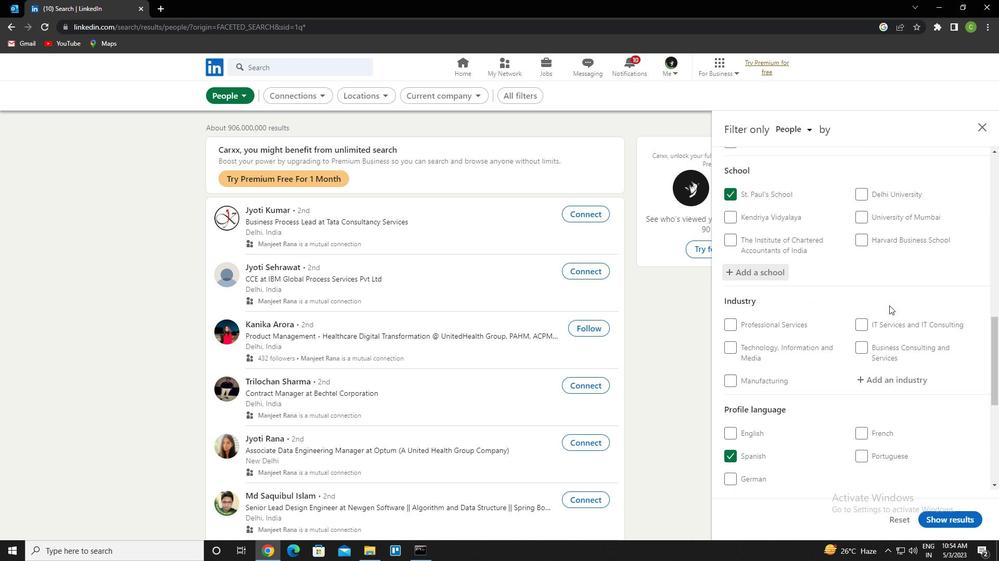 
Action: Mouse moved to (891, 284)
Screenshot: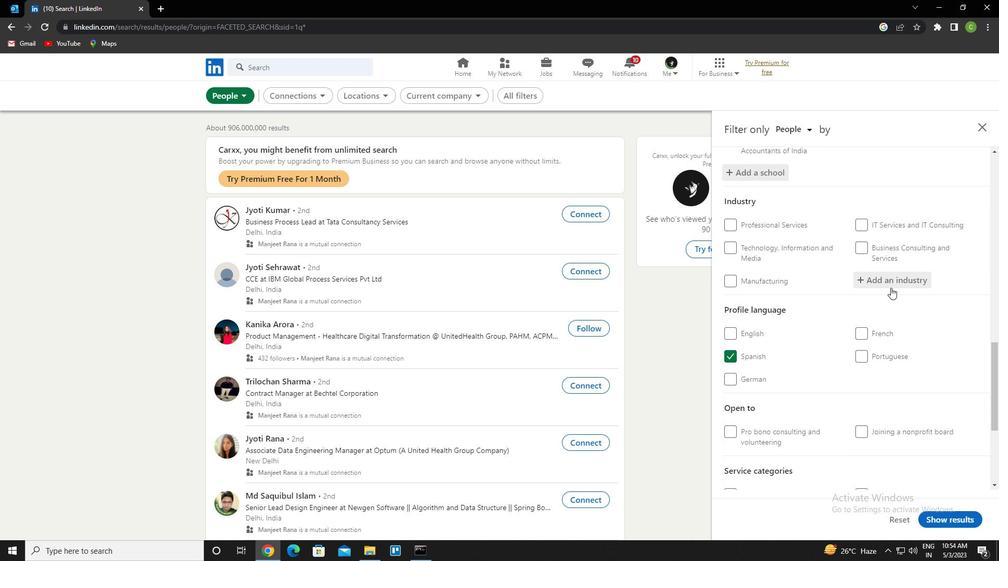 
Action: Mouse pressed left at (891, 284)
Screenshot: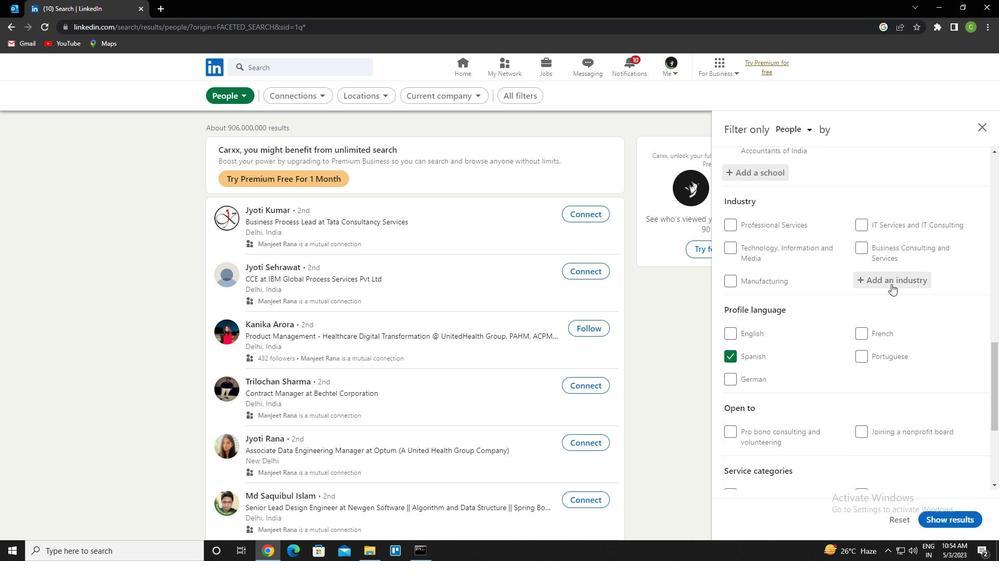 
Action: Key pressed <Key.caps_lock>F<Key.caps_lock>REIGHT<Key.space>AND<Key.space><Key.down><Key.enter>
Screenshot: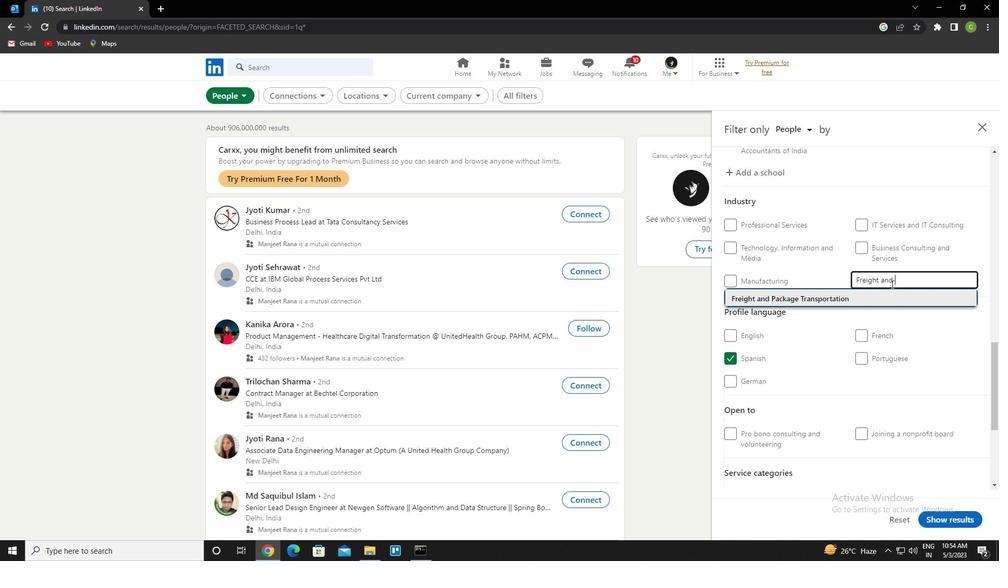 
Action: Mouse scrolled (891, 284) with delta (0, 0)
Screenshot: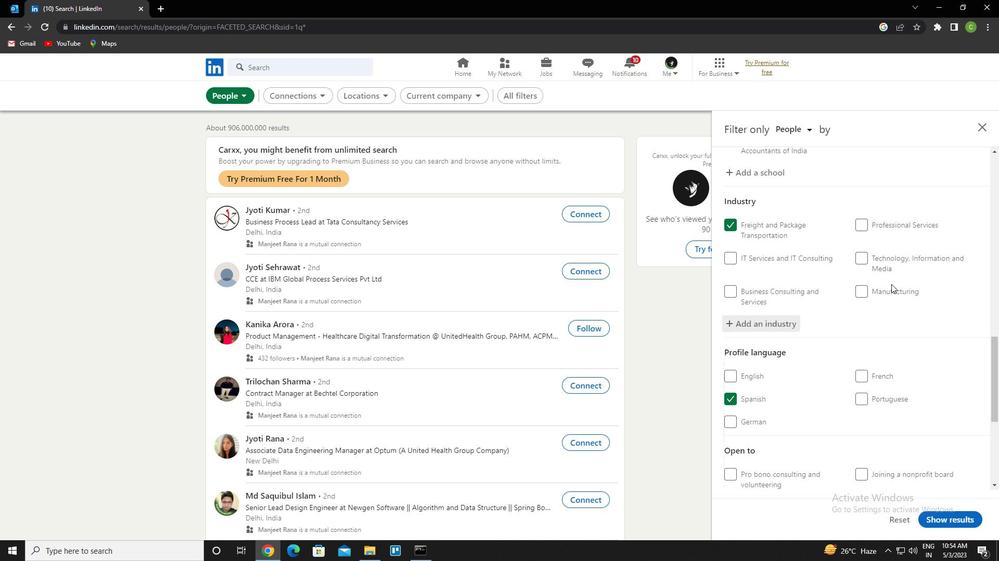 
Action: Mouse scrolled (891, 284) with delta (0, 0)
Screenshot: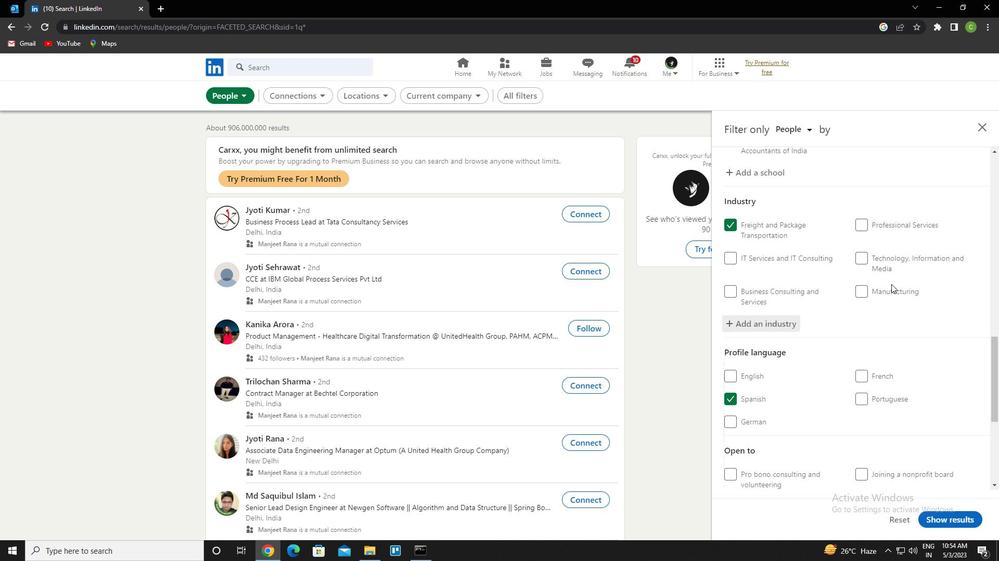 
Action: Mouse scrolled (891, 284) with delta (0, 0)
Screenshot: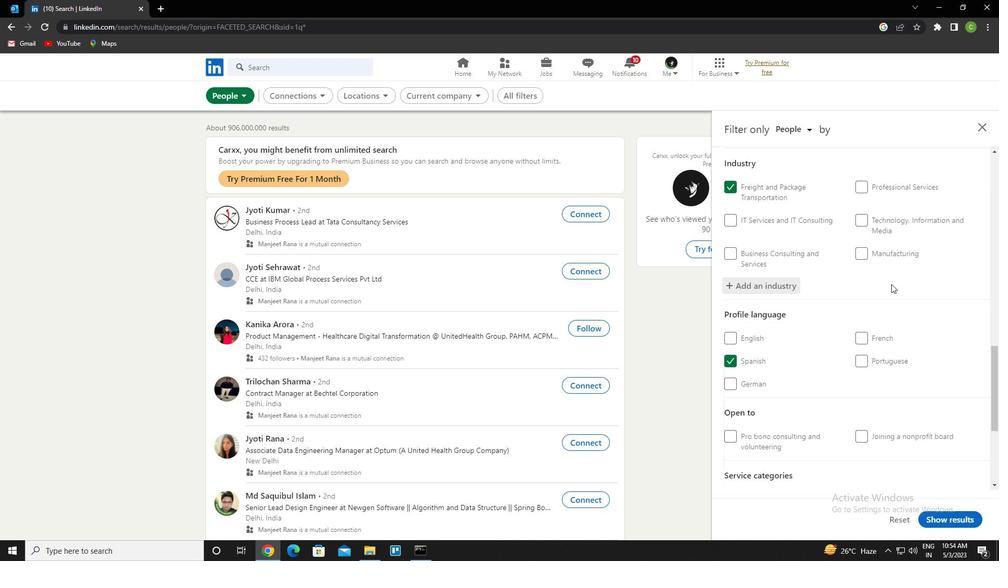 
Action: Mouse scrolled (891, 284) with delta (0, 0)
Screenshot: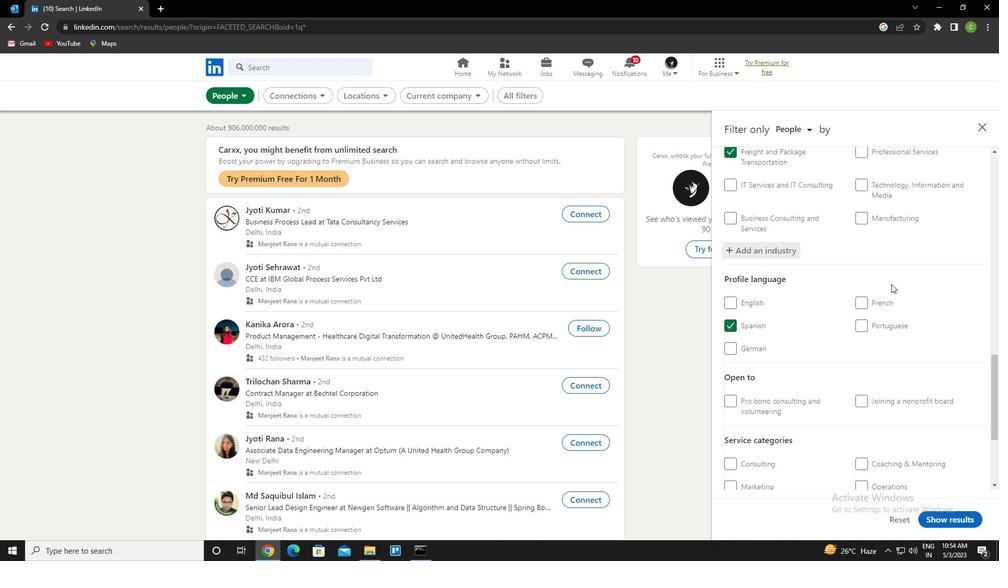 
Action: Mouse scrolled (891, 284) with delta (0, 0)
Screenshot: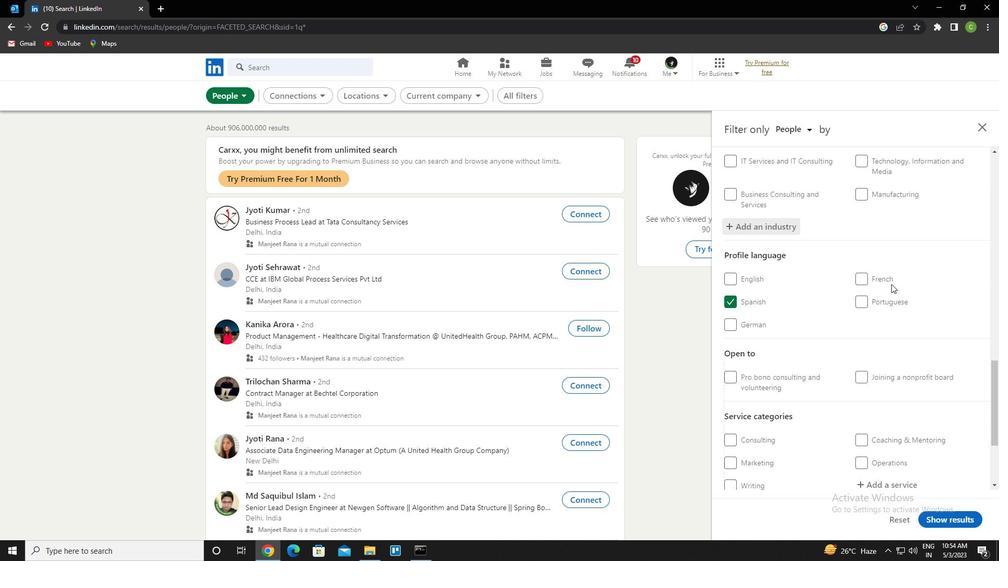
Action: Mouse scrolled (891, 284) with delta (0, 0)
Screenshot: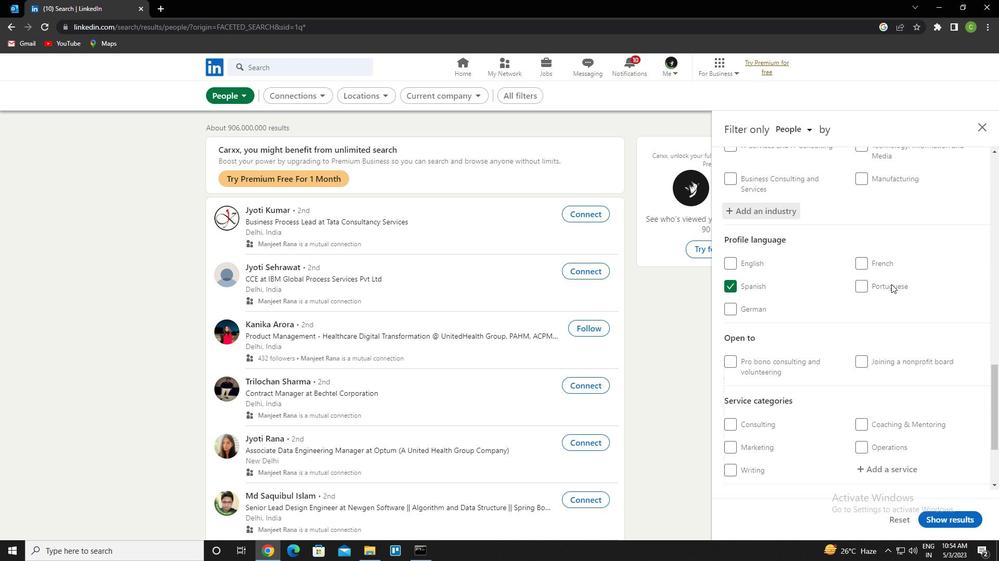 
Action: Mouse moved to (895, 342)
Screenshot: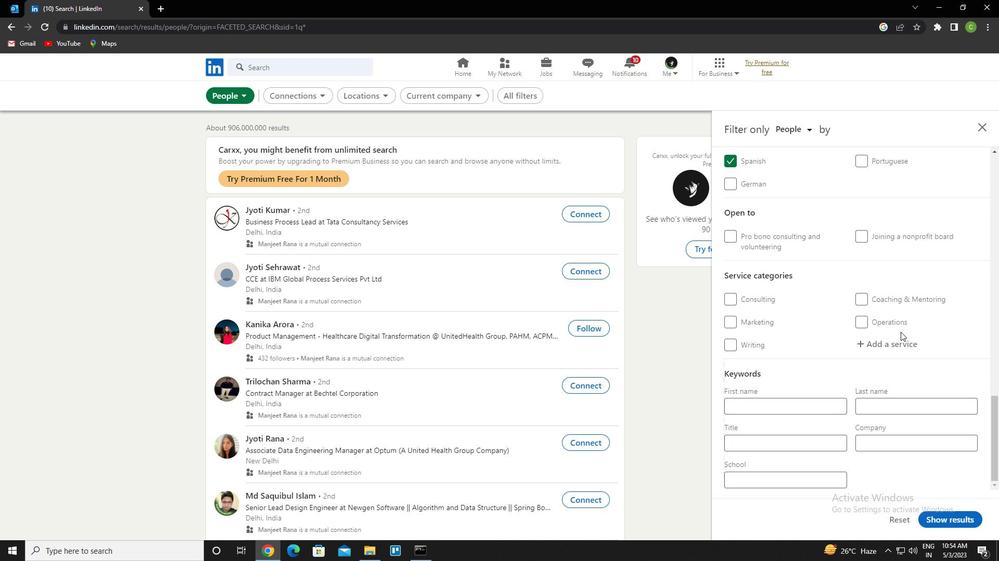 
Action: Mouse pressed left at (895, 342)
Screenshot: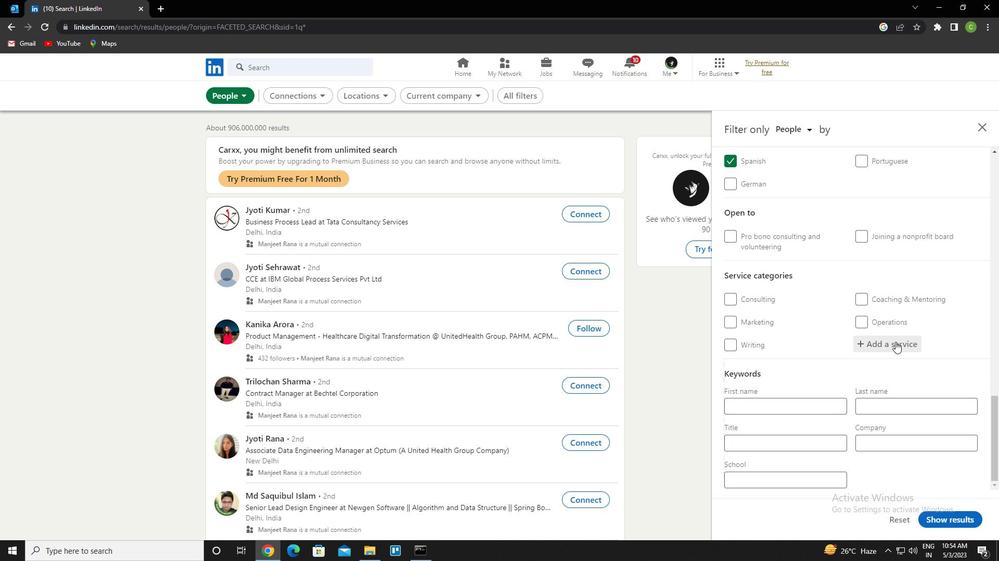 
Action: Key pressed <Key.caps_lock>O<Key.caps_lock>UTSOUR<Key.down><Key.down><Key.down><Key.enter>
Screenshot: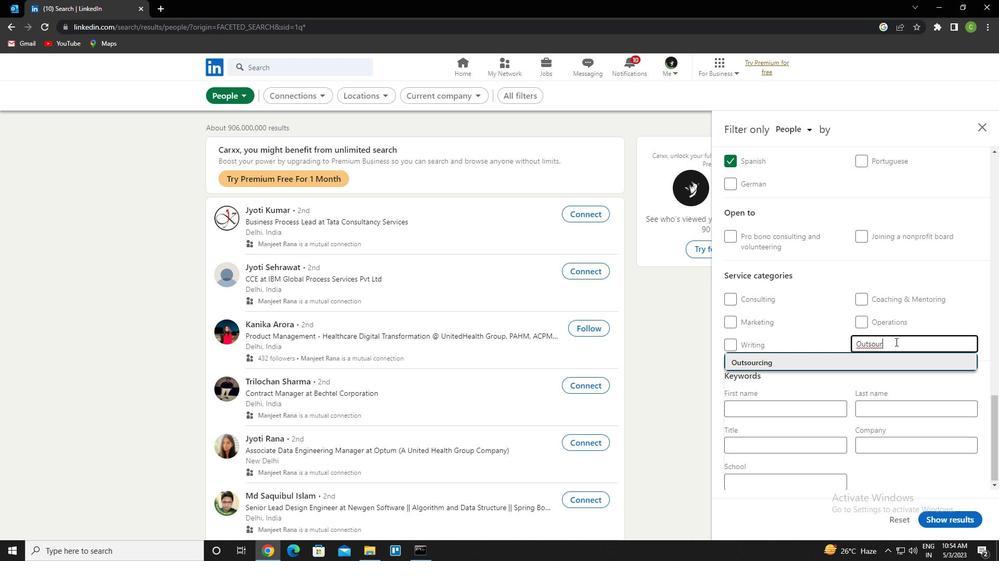 
Action: Mouse scrolled (895, 341) with delta (0, 0)
Screenshot: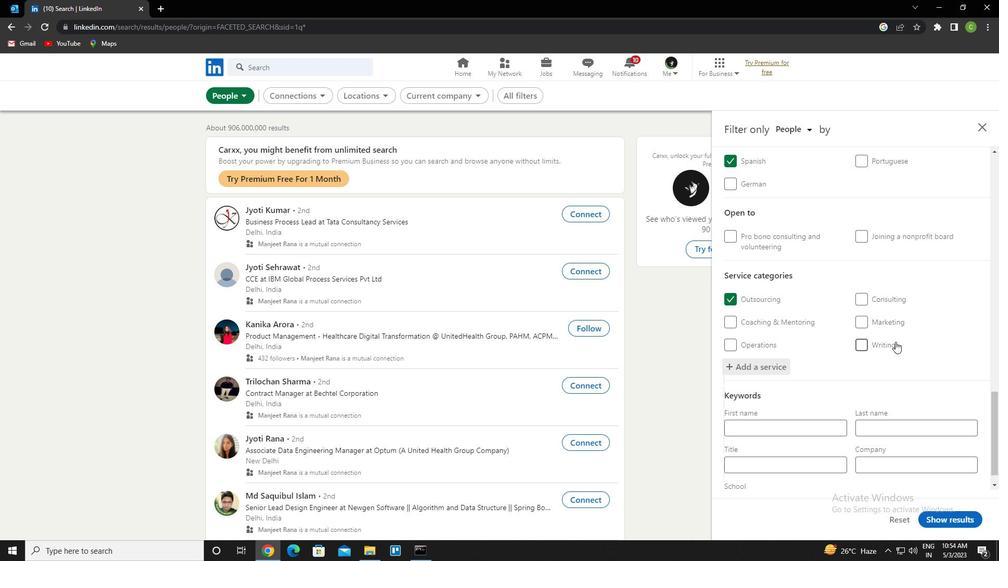 
Action: Mouse scrolled (895, 341) with delta (0, 0)
Screenshot: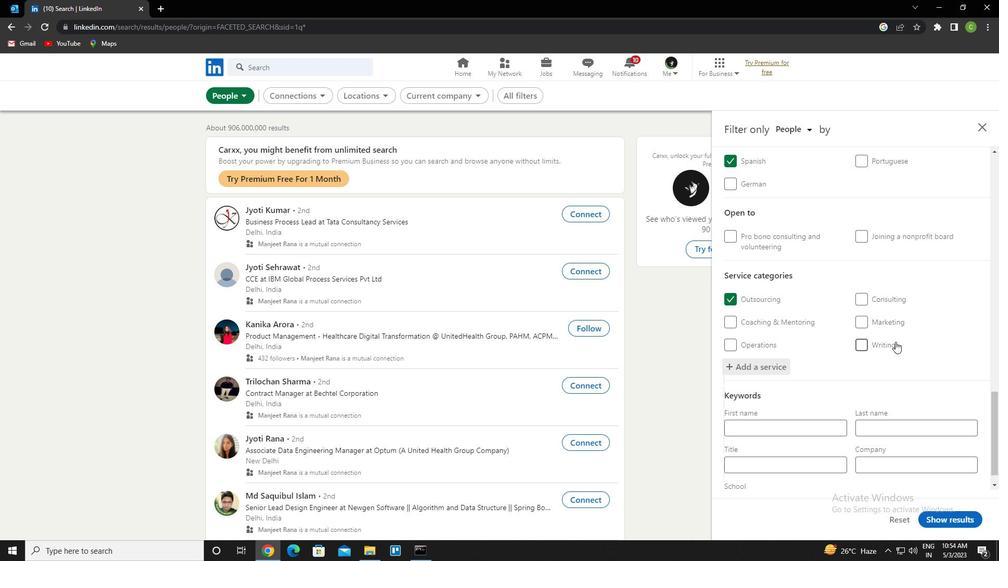 
Action: Mouse scrolled (895, 341) with delta (0, 0)
Screenshot: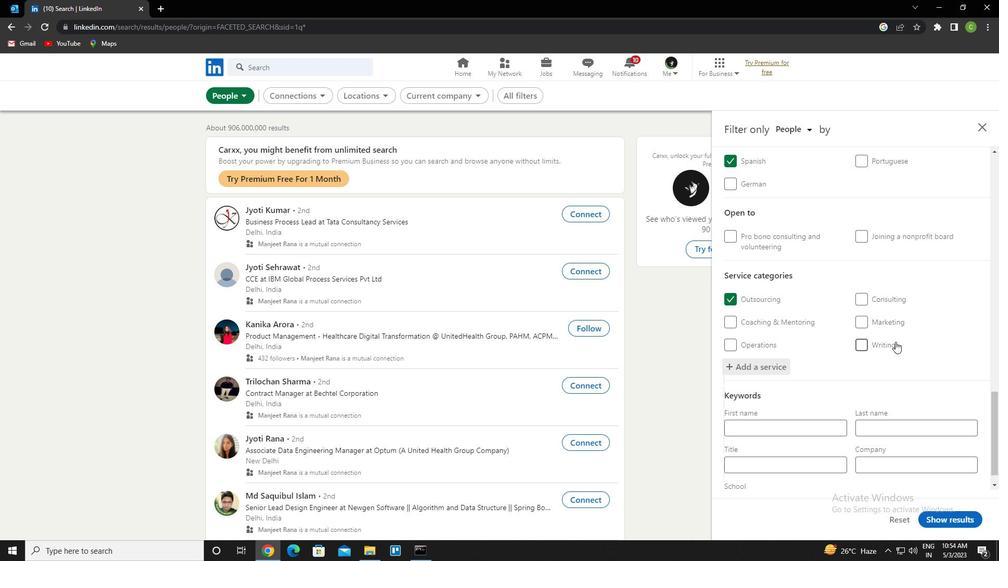 
Action: Mouse scrolled (895, 341) with delta (0, 0)
Screenshot: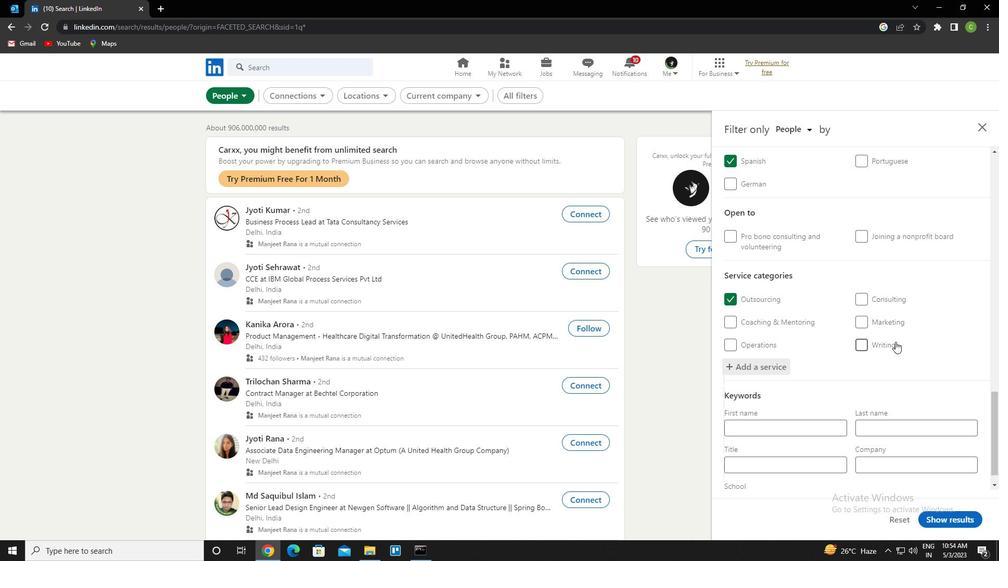 
Action: Mouse scrolled (895, 341) with delta (0, 0)
Screenshot: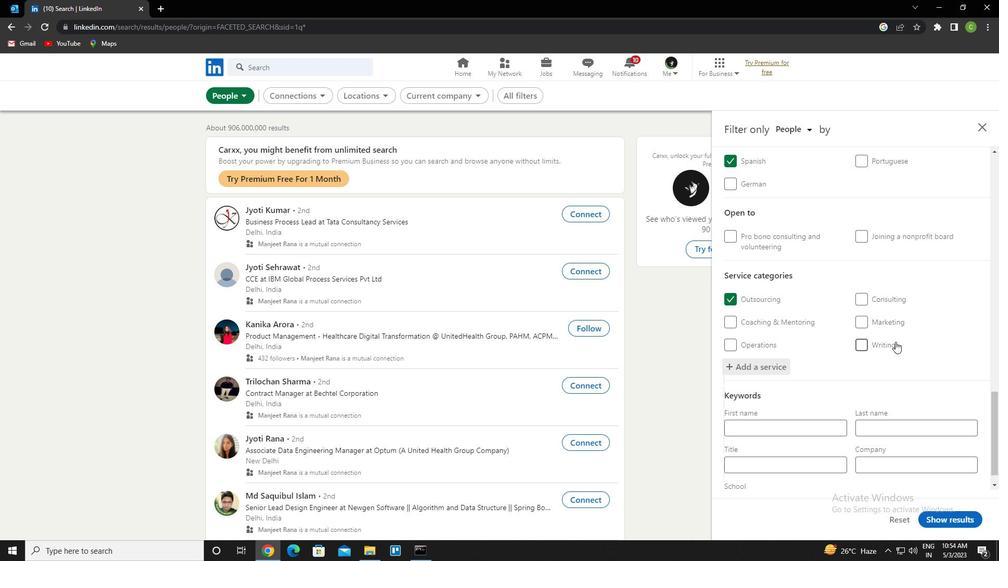 
Action: Mouse scrolled (895, 341) with delta (0, 0)
Screenshot: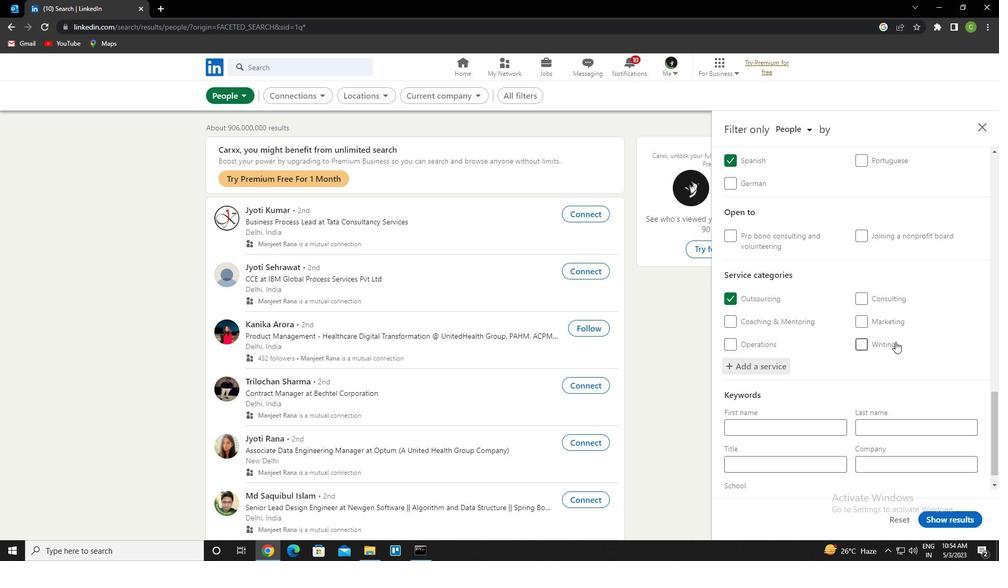 
Action: Mouse moved to (816, 440)
Screenshot: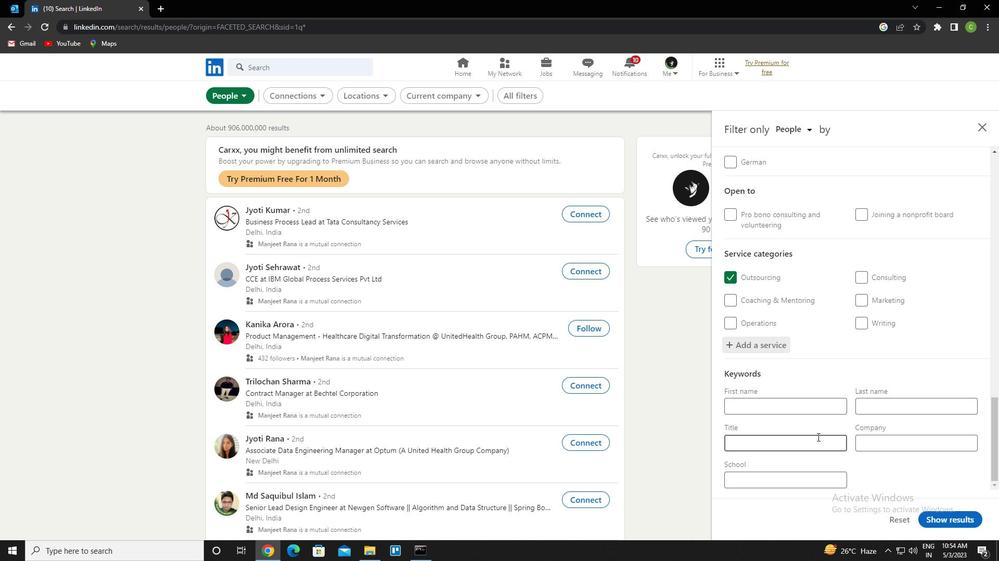 
Action: Mouse pressed left at (816, 440)
Screenshot: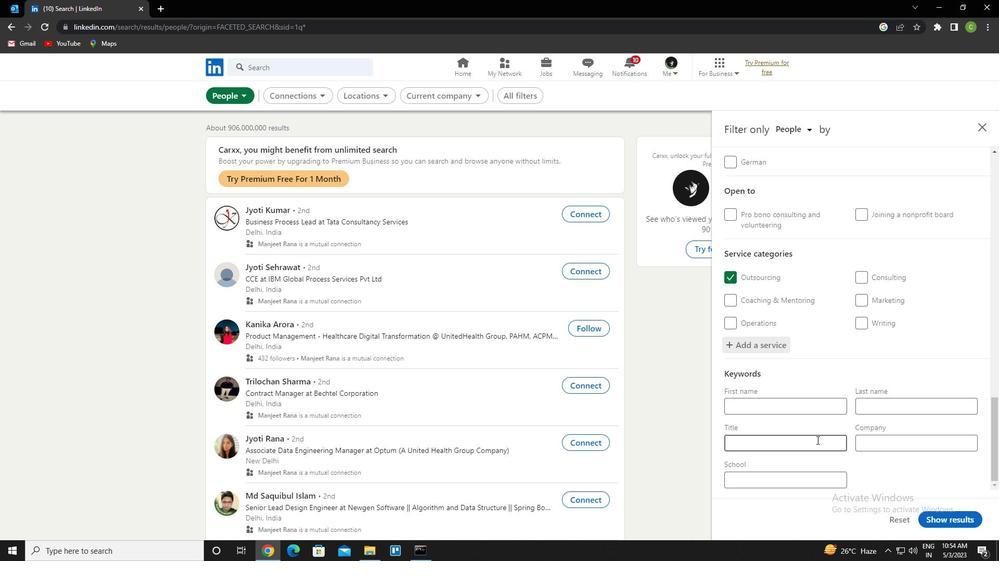 
Action: Key pressed <Key.caps_lock>S<Key.caps_lock>OLAR<Key.space><Key.caps_lock>P<Key.caps_lock>HOTOVOLTAIC<Key.space><Key.caps_lock>I<Key.caps_lock>NSTALLER
Screenshot: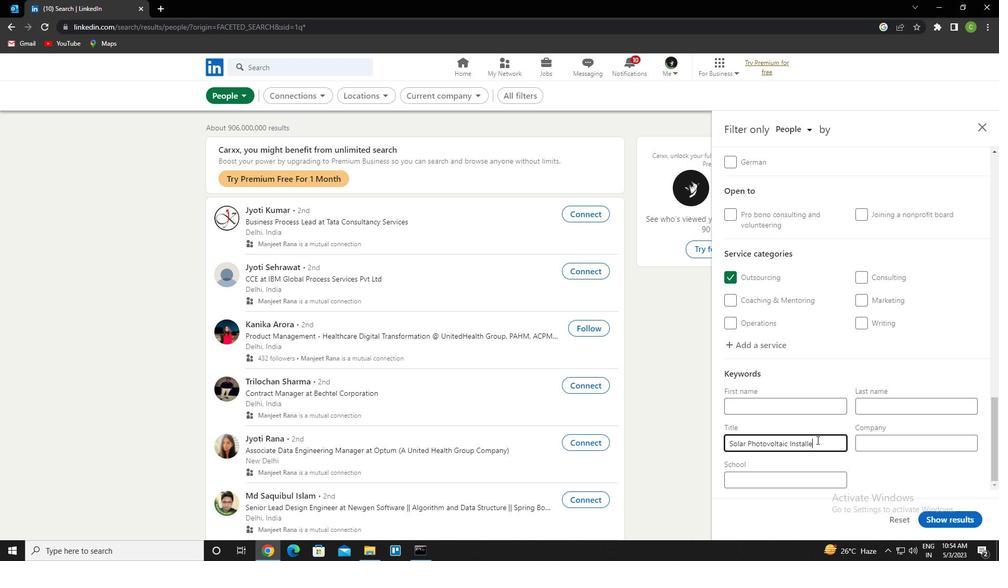 
Action: Mouse moved to (951, 523)
Screenshot: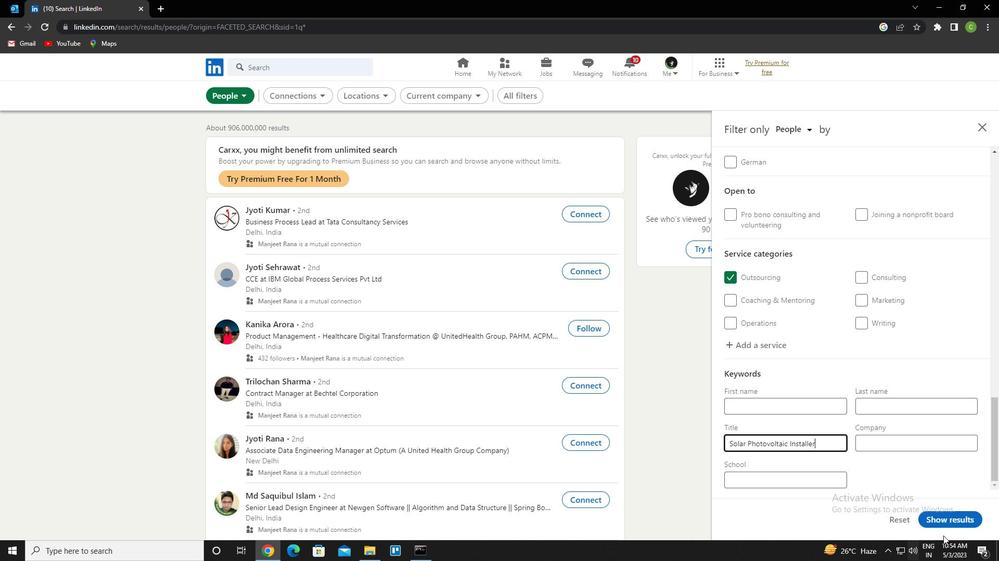 
Action: Mouse pressed left at (951, 523)
Screenshot: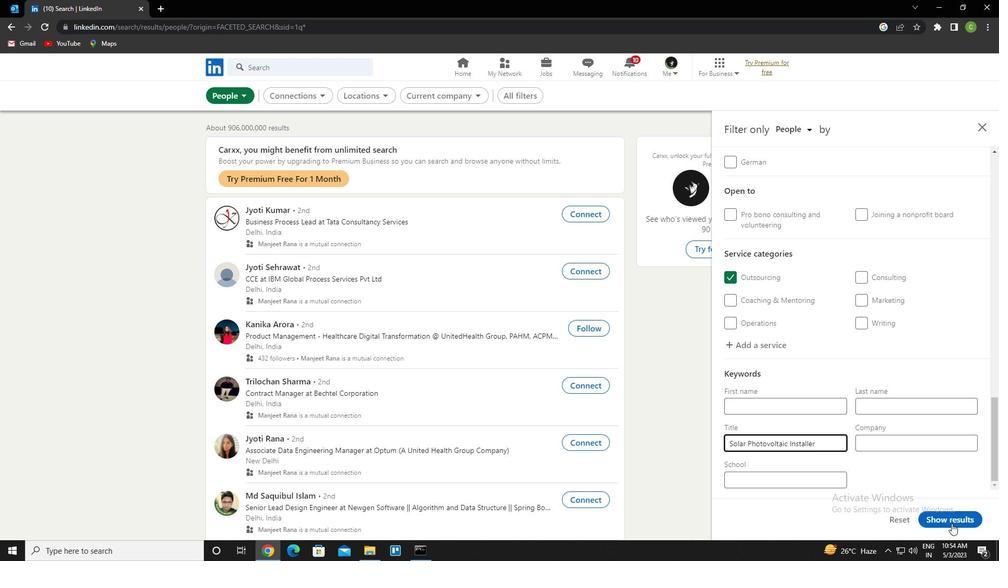 
Action: Mouse moved to (440, 503)
Screenshot: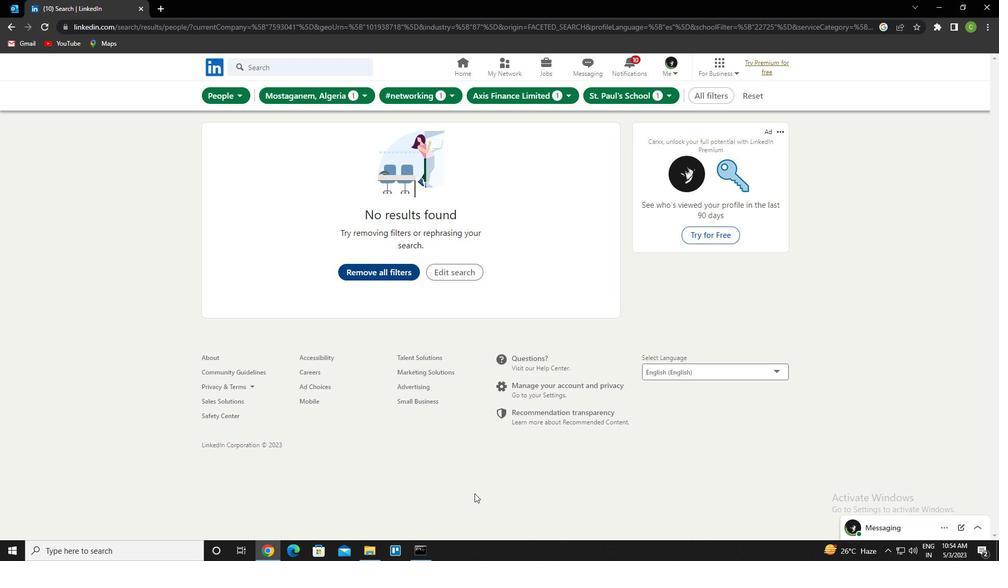 
